 Task: Send an email with the signature Christina Ramirez with the subject Thank you for a proposal and the message Im following up on the project timeline. Can you provide an update on the progress made so far? from softage.10@softage.net to softage.7@softage.net and move the email from Sent Items to the folder Flyers
Action: Mouse moved to (110, 110)
Screenshot: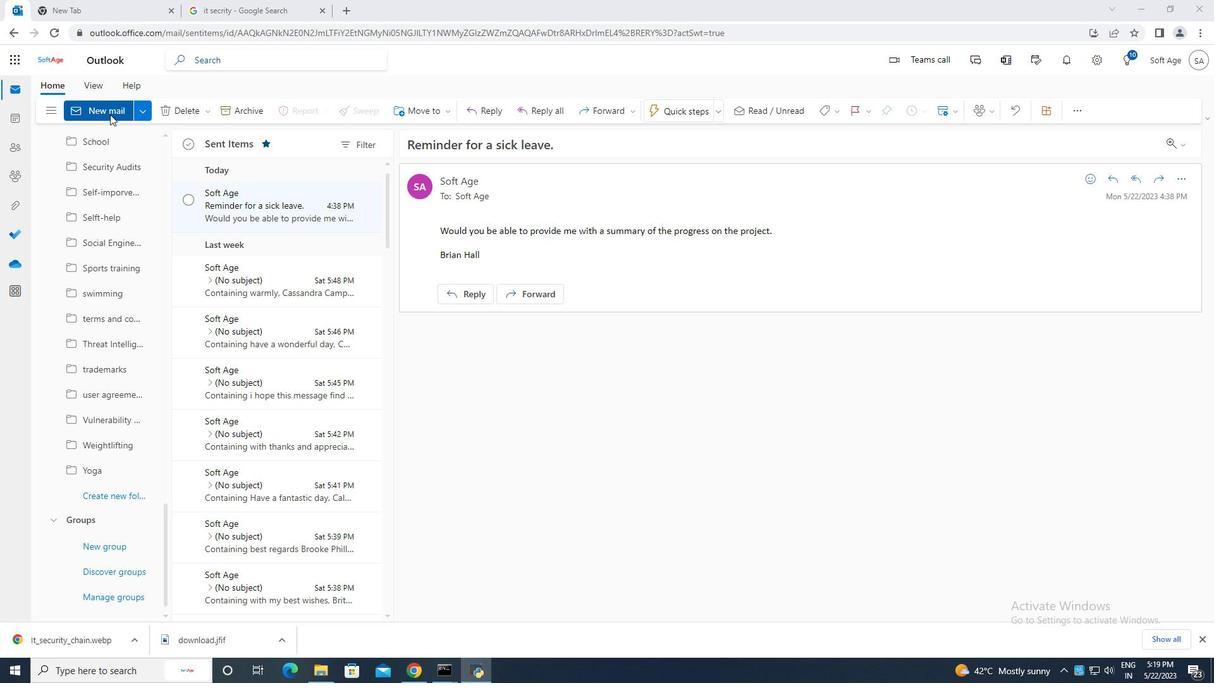 
Action: Mouse pressed left at (110, 110)
Screenshot: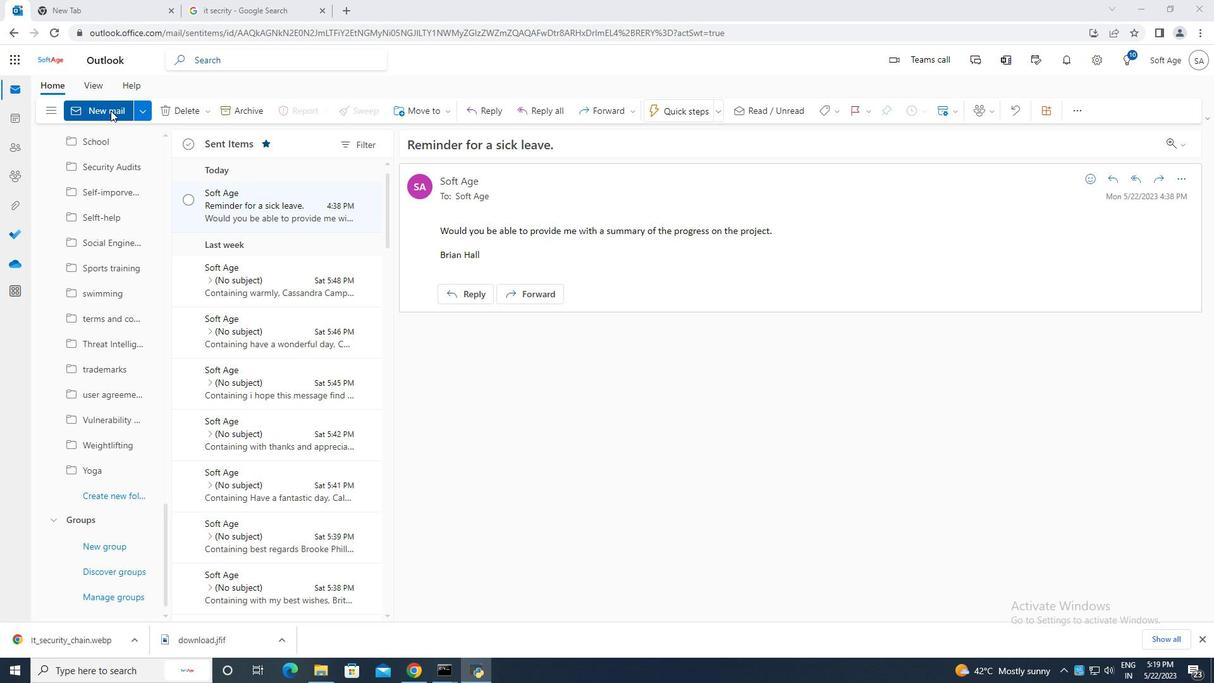 
Action: Mouse moved to (805, 113)
Screenshot: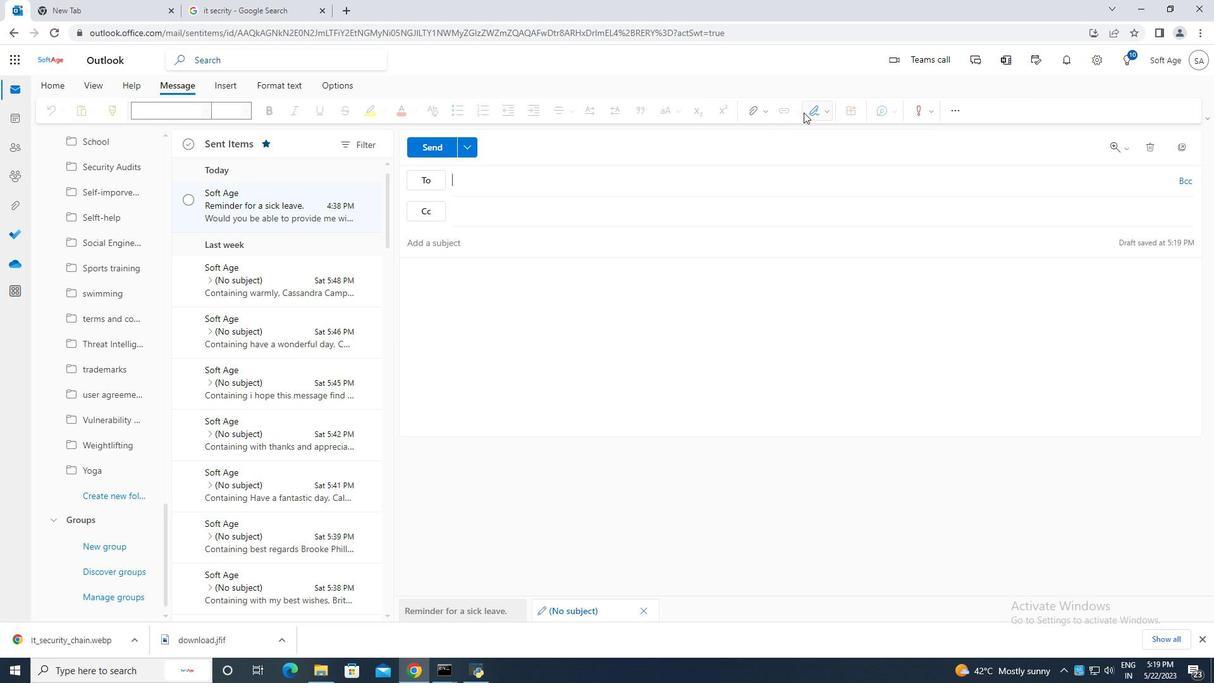 
Action: Mouse pressed left at (805, 113)
Screenshot: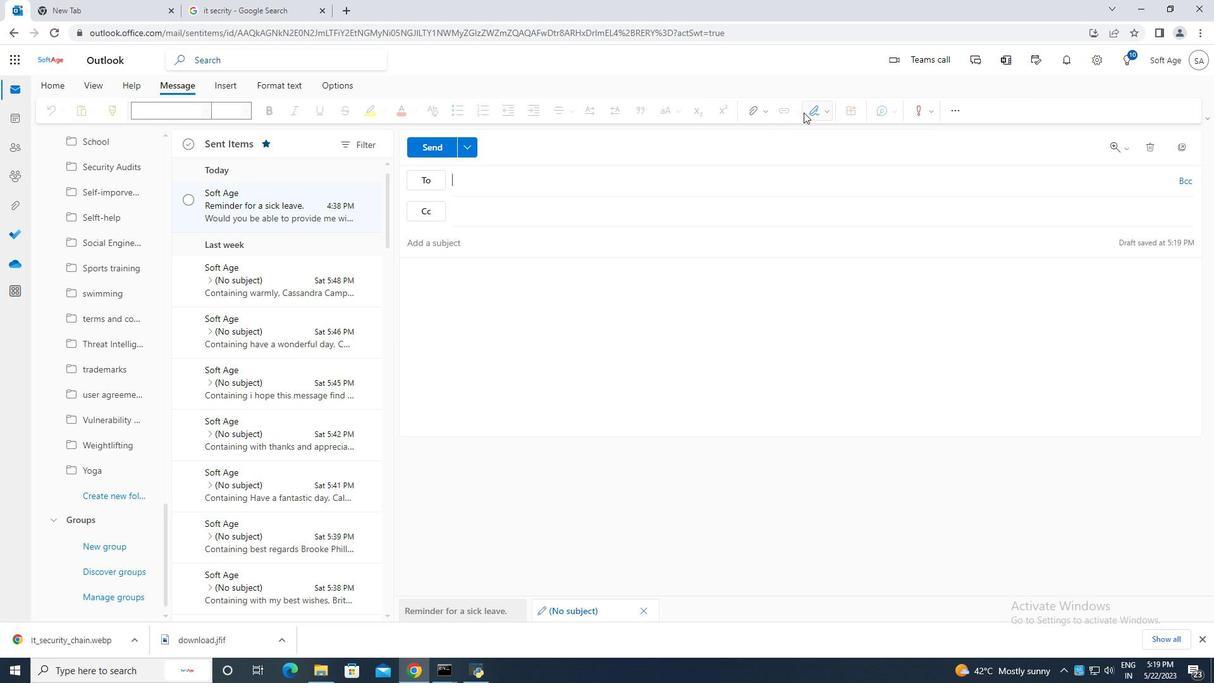 
Action: Mouse moved to (786, 158)
Screenshot: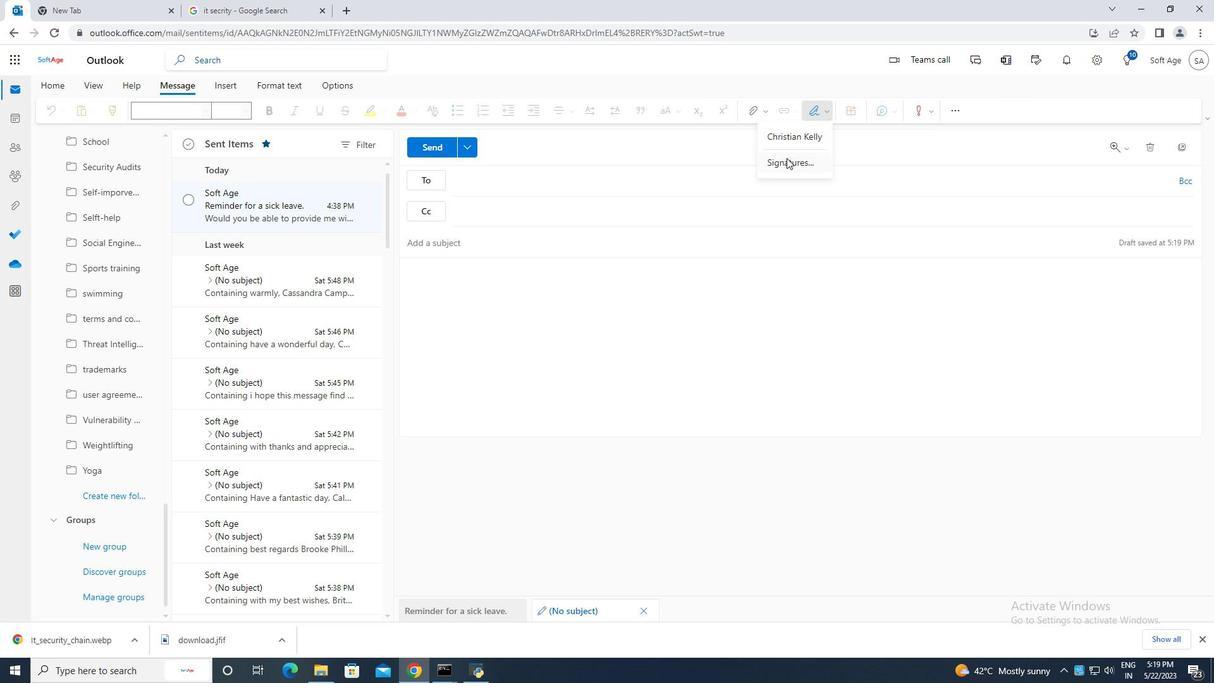 
Action: Mouse pressed left at (786, 158)
Screenshot: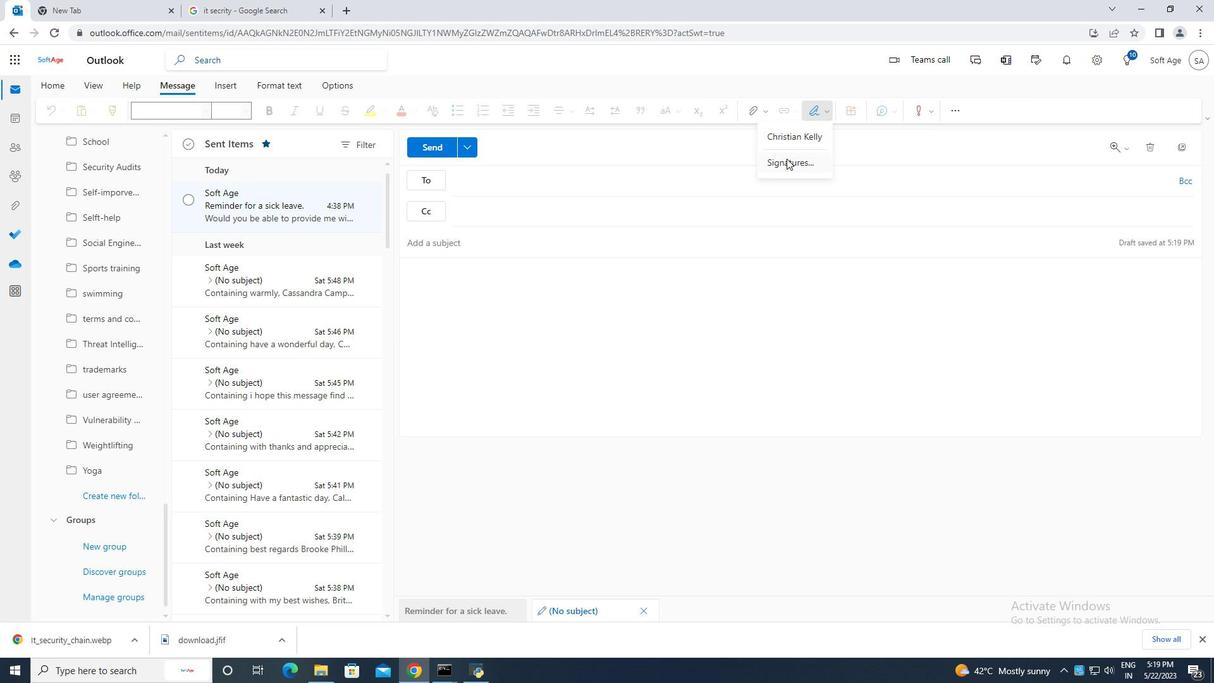 
Action: Mouse moved to (848, 213)
Screenshot: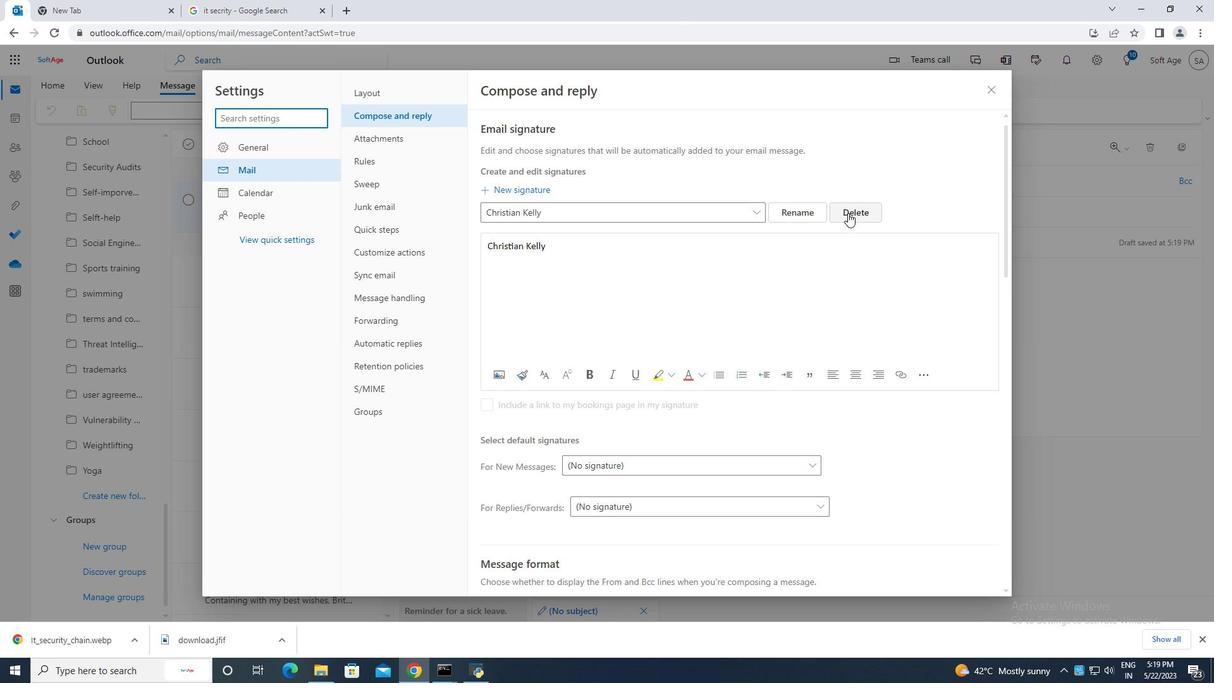
Action: Mouse pressed left at (848, 213)
Screenshot: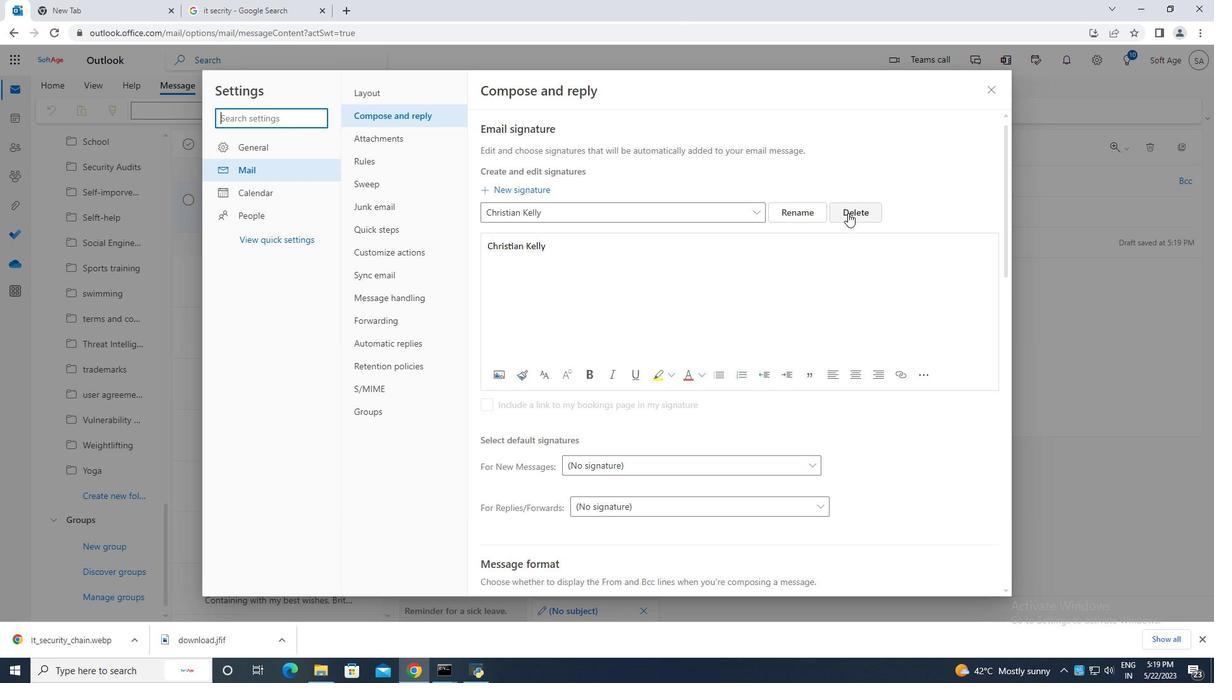 
Action: Mouse moved to (533, 216)
Screenshot: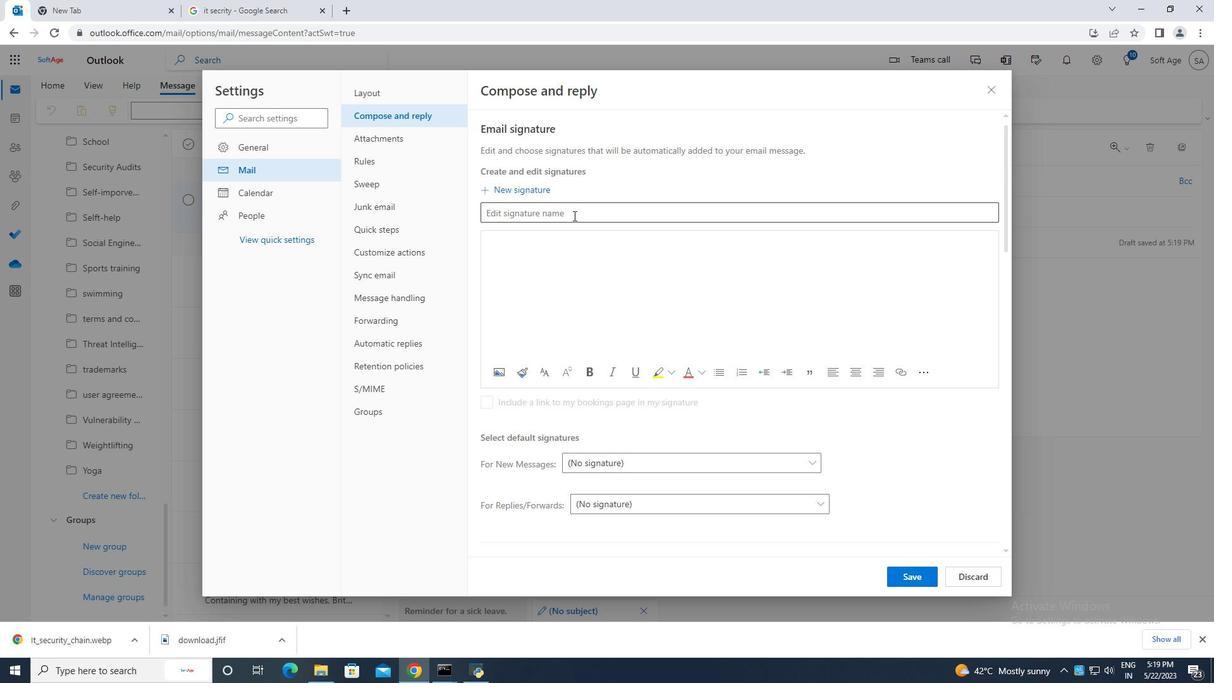 
Action: Mouse pressed left at (533, 216)
Screenshot: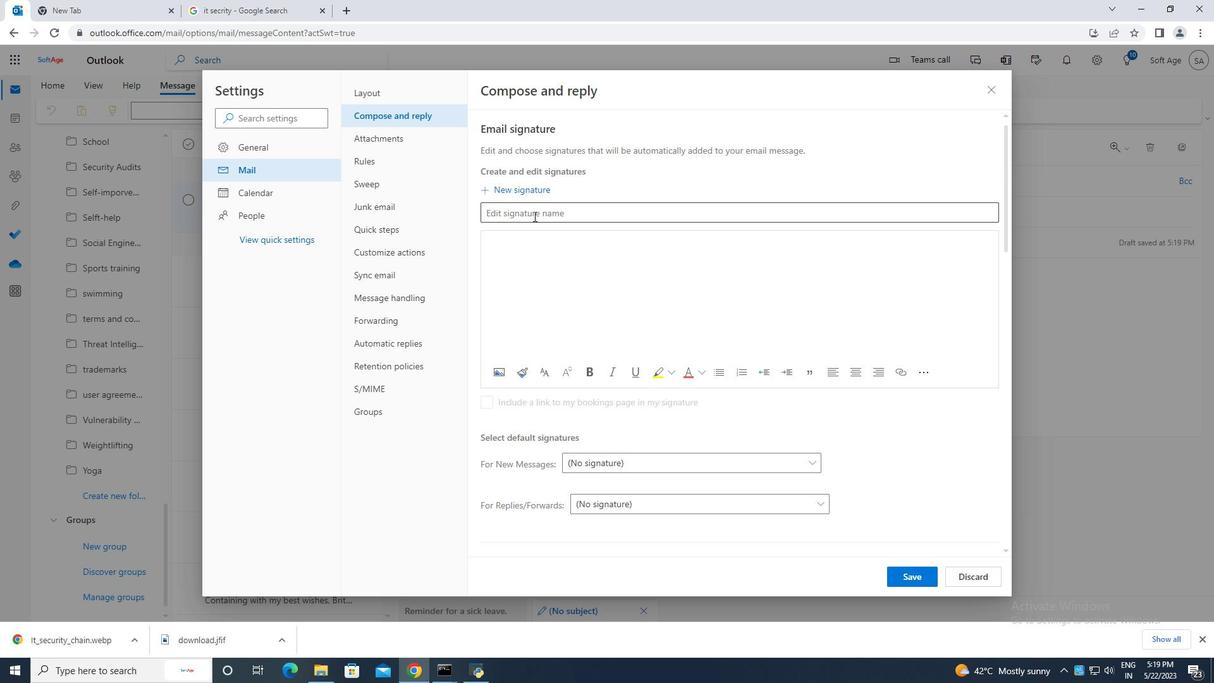 
Action: Mouse moved to (532, 216)
Screenshot: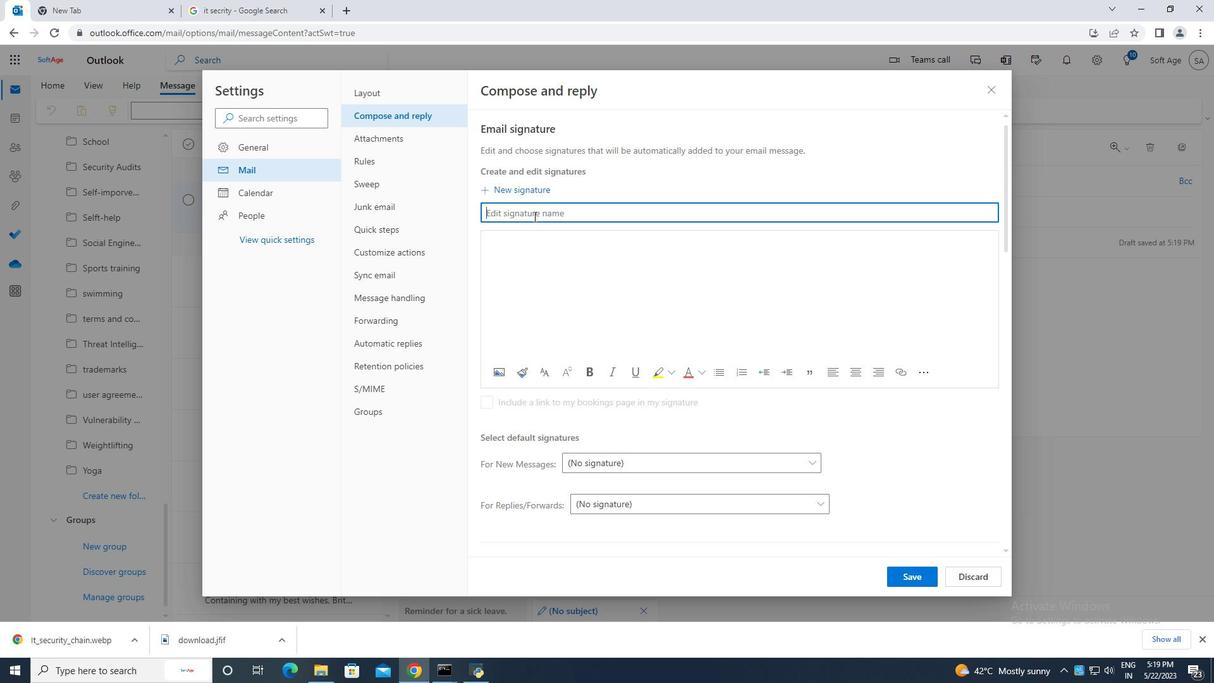 
Action: Key pressed <Key.caps_lock>C<Key.caps_lock>hristina<Key.space><Key.caps_lock>R<Key.caps_lock>amirez
Screenshot: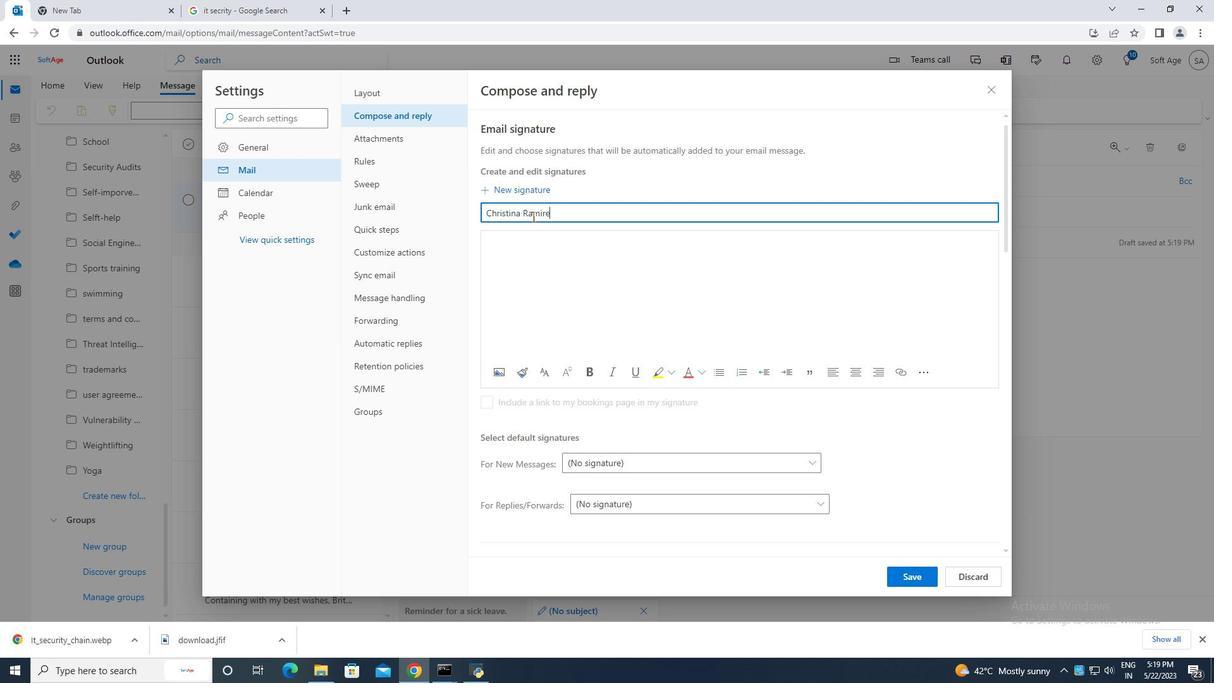 
Action: Mouse moved to (518, 249)
Screenshot: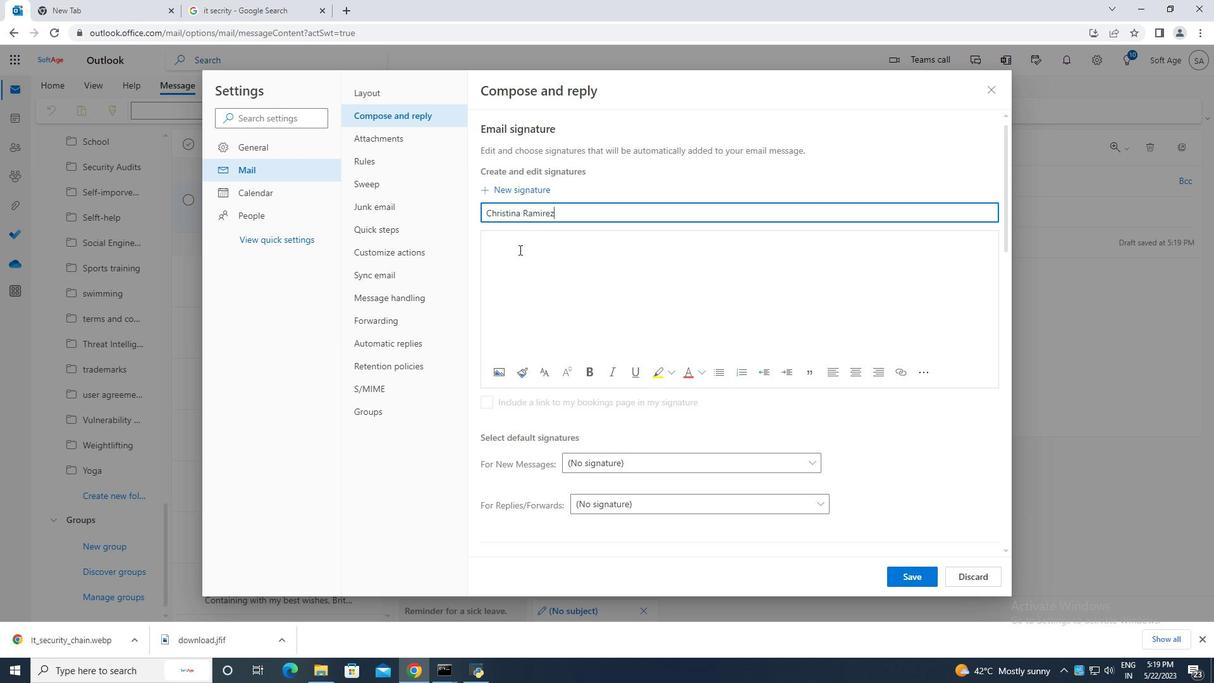 
Action: Mouse pressed left at (518, 249)
Screenshot: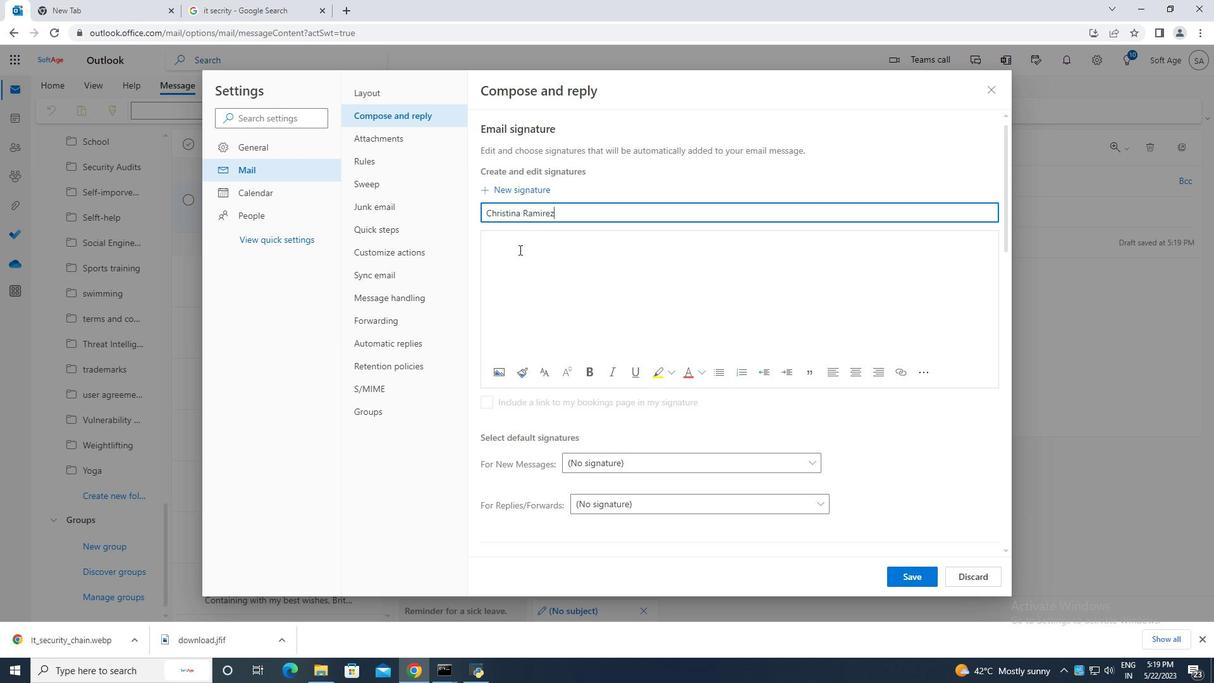 
Action: Key pressed <Key.caps_lock>C<Key.caps_lock>hirstina<Key.space><Key.backspace><Key.backspace><Key.backspace><Key.backspace><Key.backspace><Key.backspace><Key.backspace>stina<Key.space><Key.backspace><Key.backspace><Key.backspace><Key.backspace><Key.backspace><Key.backspace><Key.backspace>ristina<Key.space><Key.caps_lock>R<Key.caps_lock>amirez
Screenshot: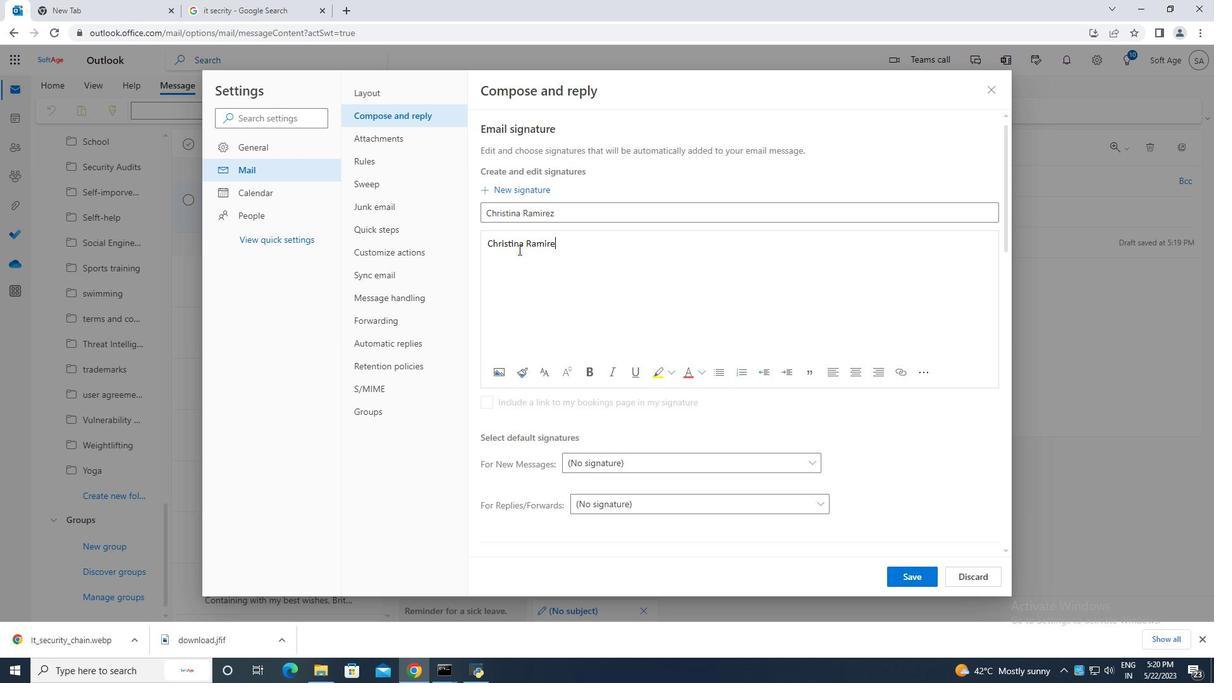
Action: Mouse moved to (912, 577)
Screenshot: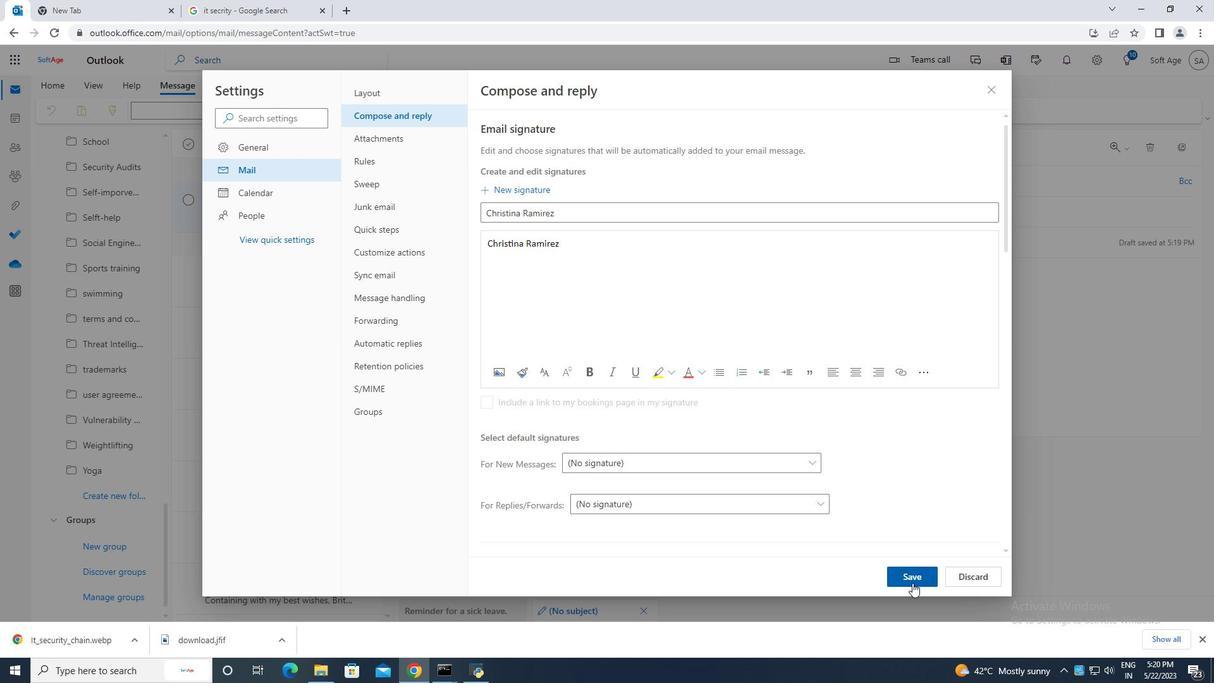 
Action: Mouse pressed left at (912, 577)
Screenshot: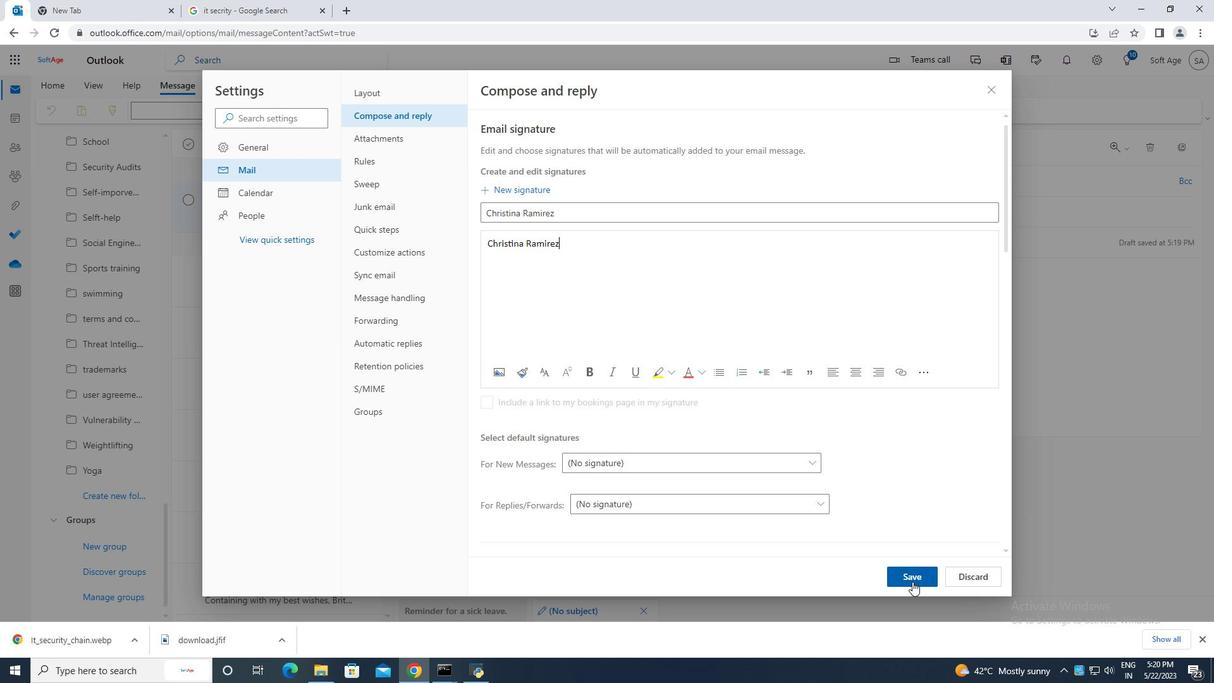
Action: Mouse moved to (995, 89)
Screenshot: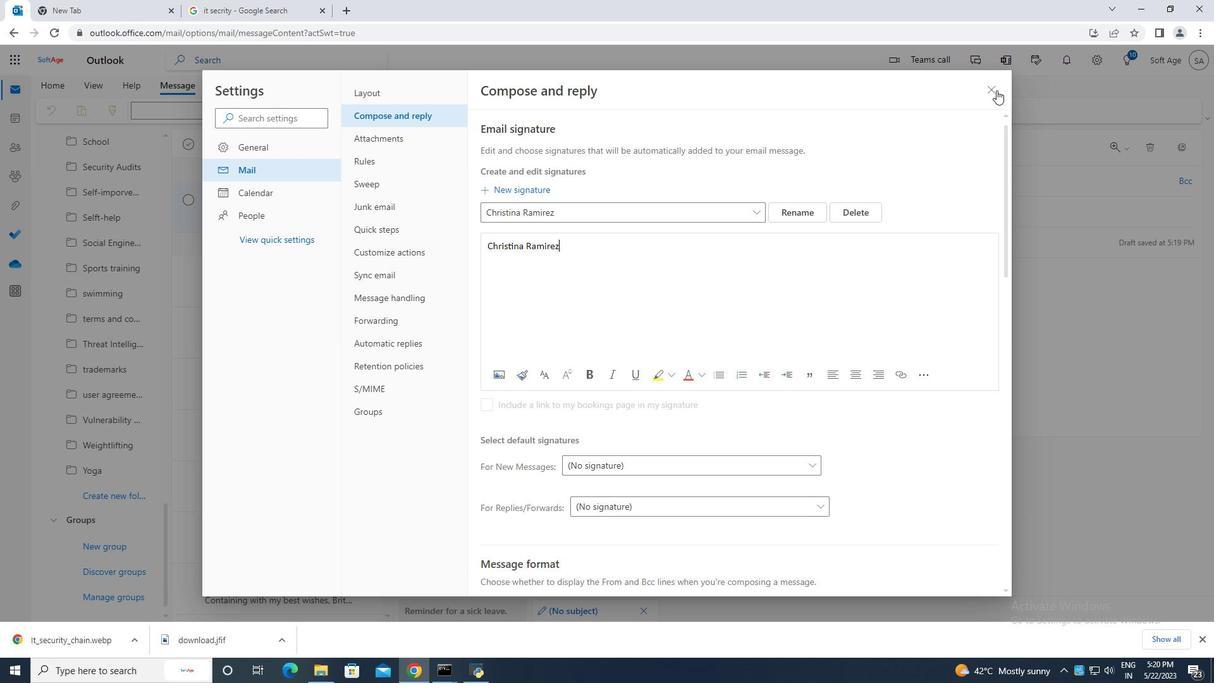 
Action: Mouse pressed left at (995, 89)
Screenshot: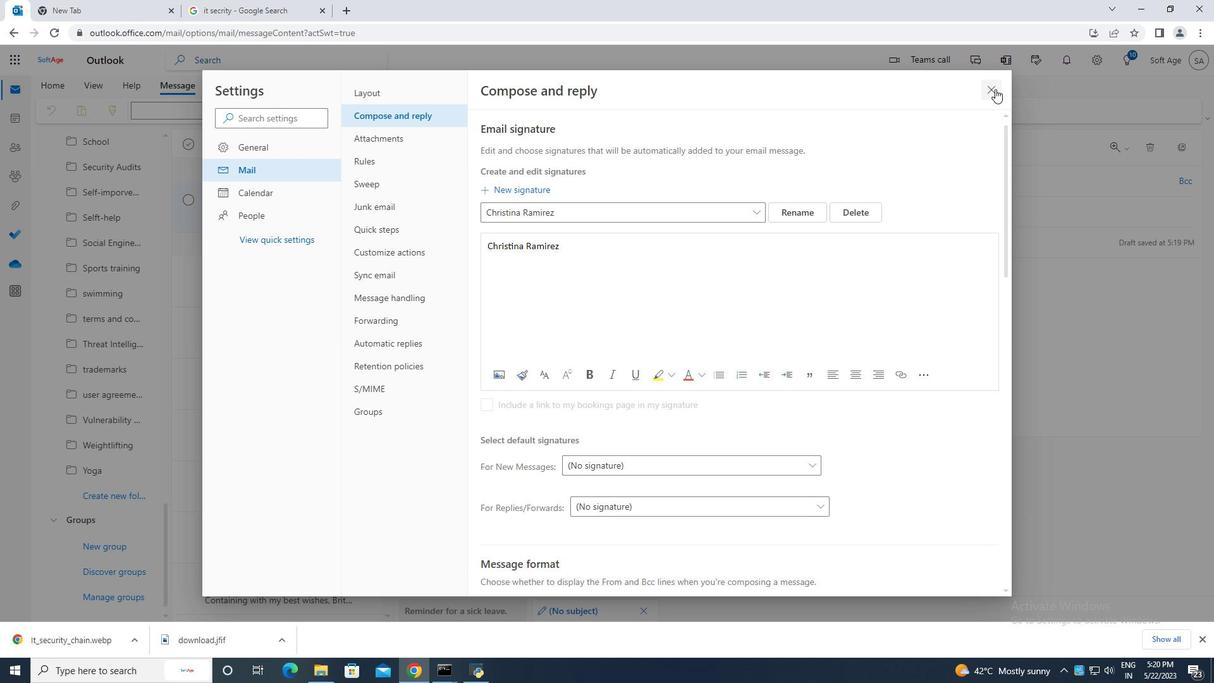 
Action: Mouse moved to (817, 112)
Screenshot: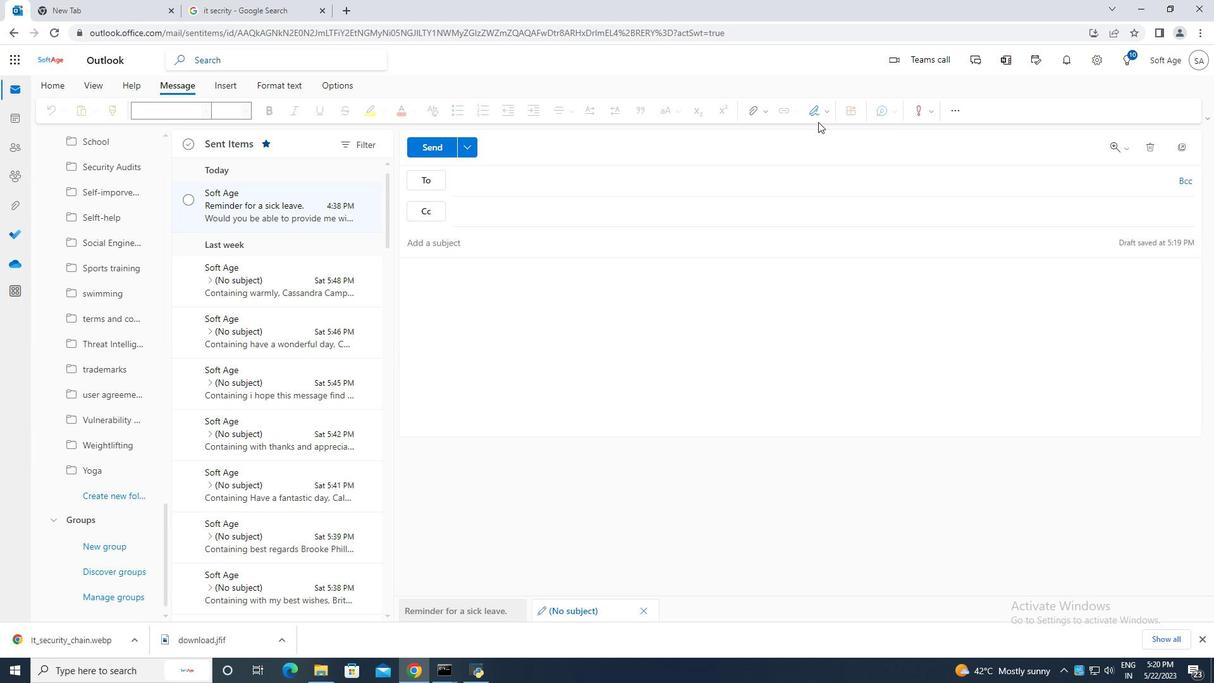 
Action: Mouse pressed left at (817, 112)
Screenshot: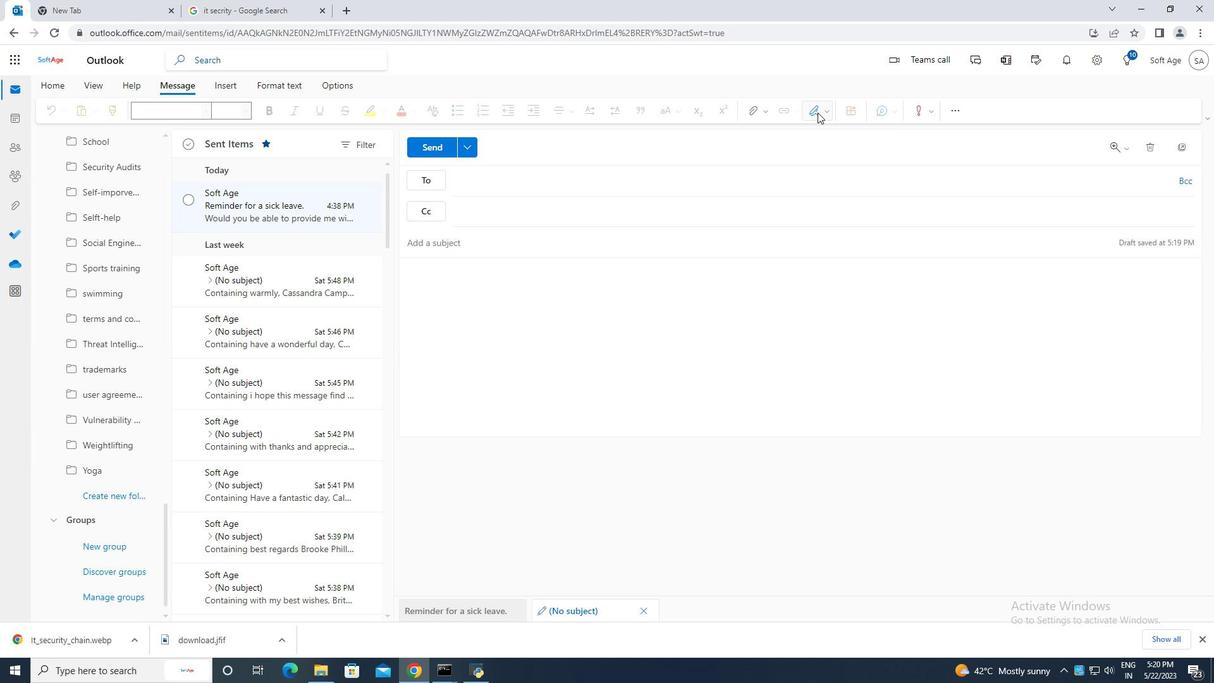 
Action: Mouse moved to (779, 134)
Screenshot: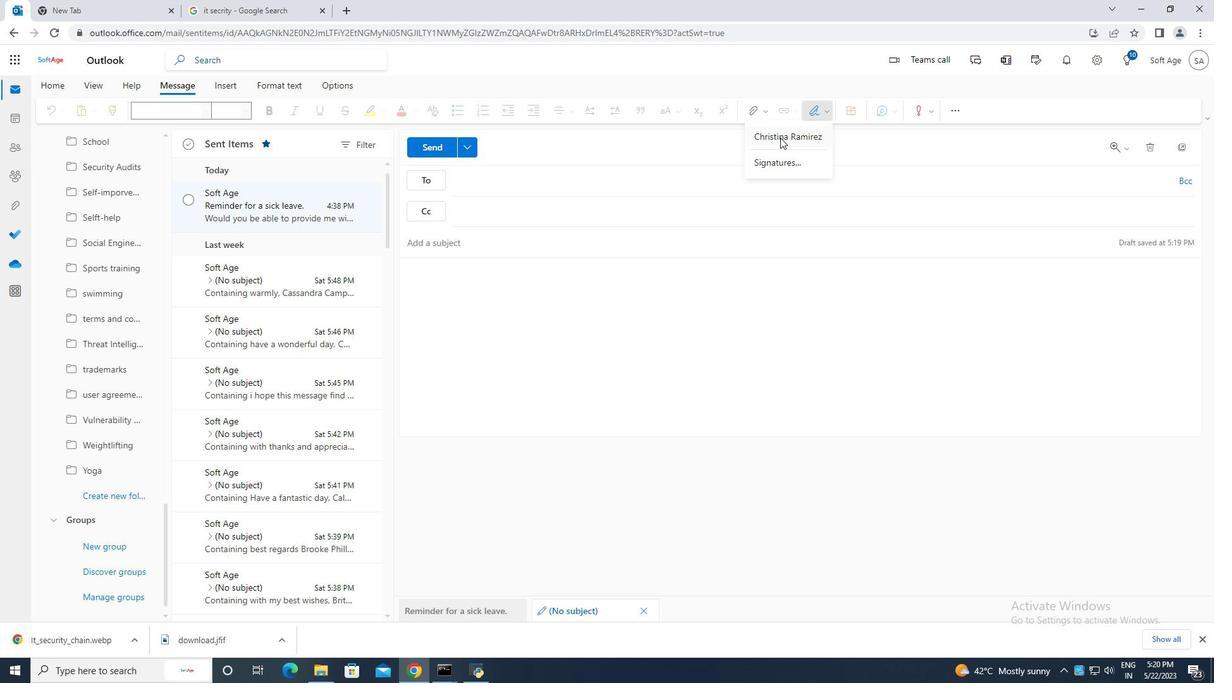 
Action: Mouse pressed left at (779, 134)
Screenshot: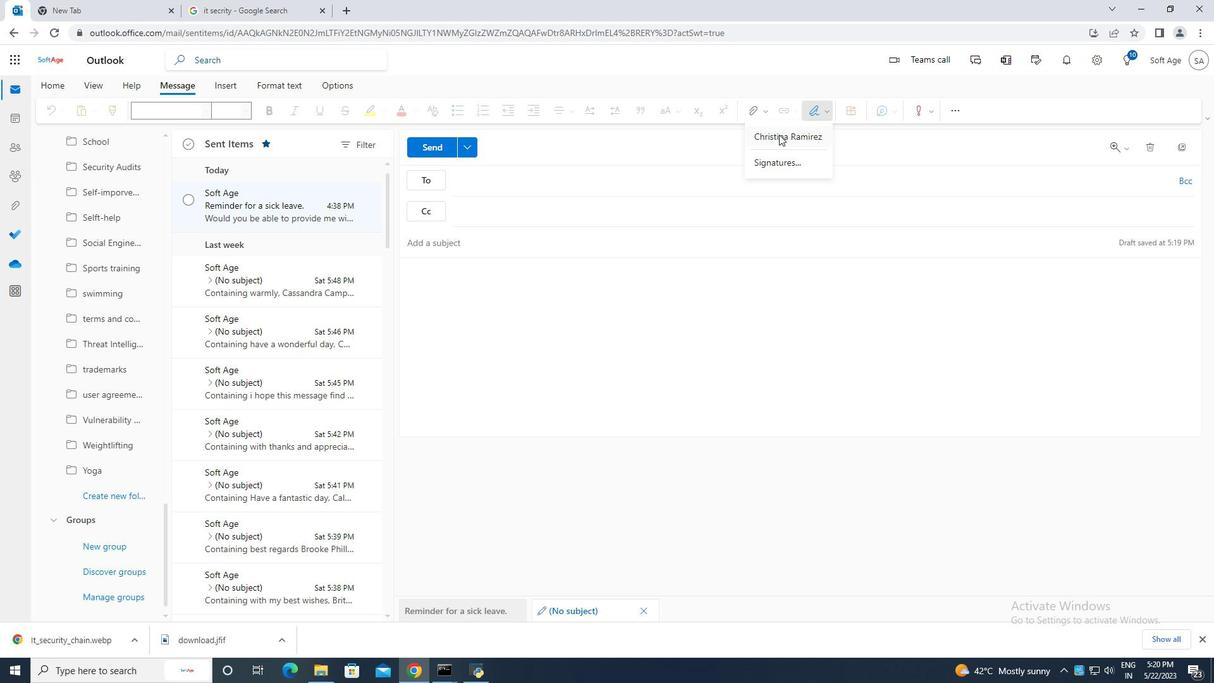 
Action: Mouse moved to (433, 241)
Screenshot: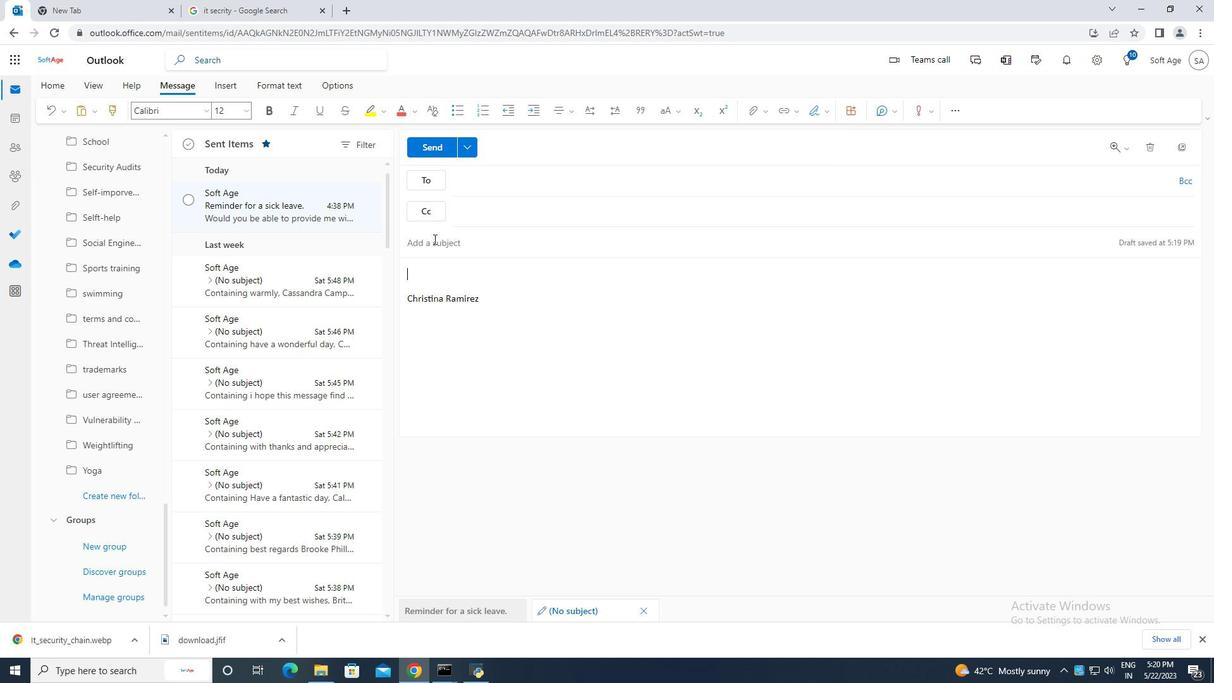 
Action: Mouse pressed left at (433, 241)
Screenshot: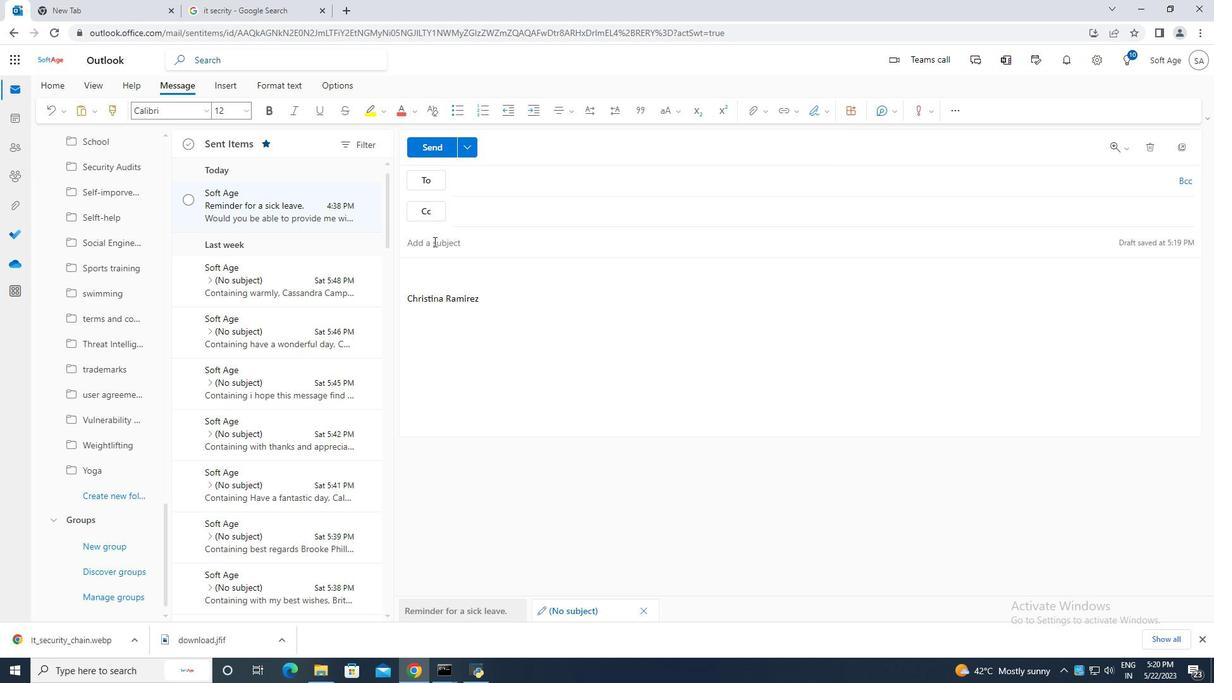 
Action: Mouse moved to (435, 241)
Screenshot: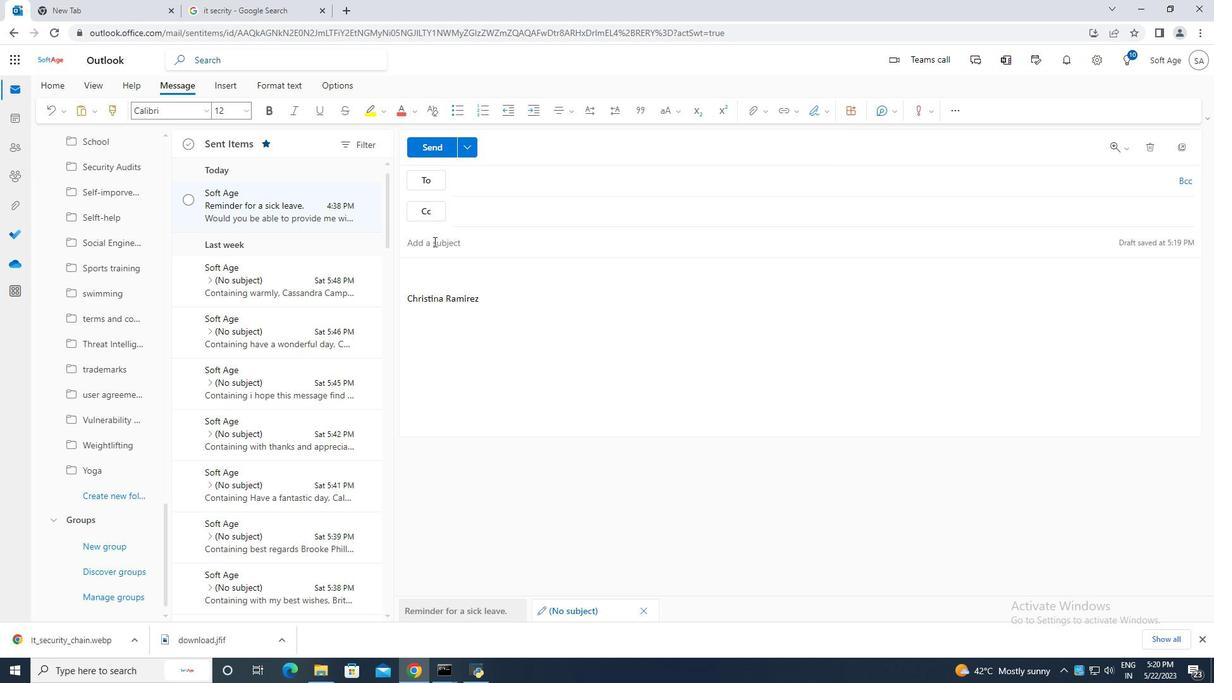 
Action: Key pressed <Key.caps_lock>T<Key.caps_lock>hank<Key.space>you<Key.space>for<Key.space>a<Key.space>proposal<Key.space><Key.backspace>.
Screenshot: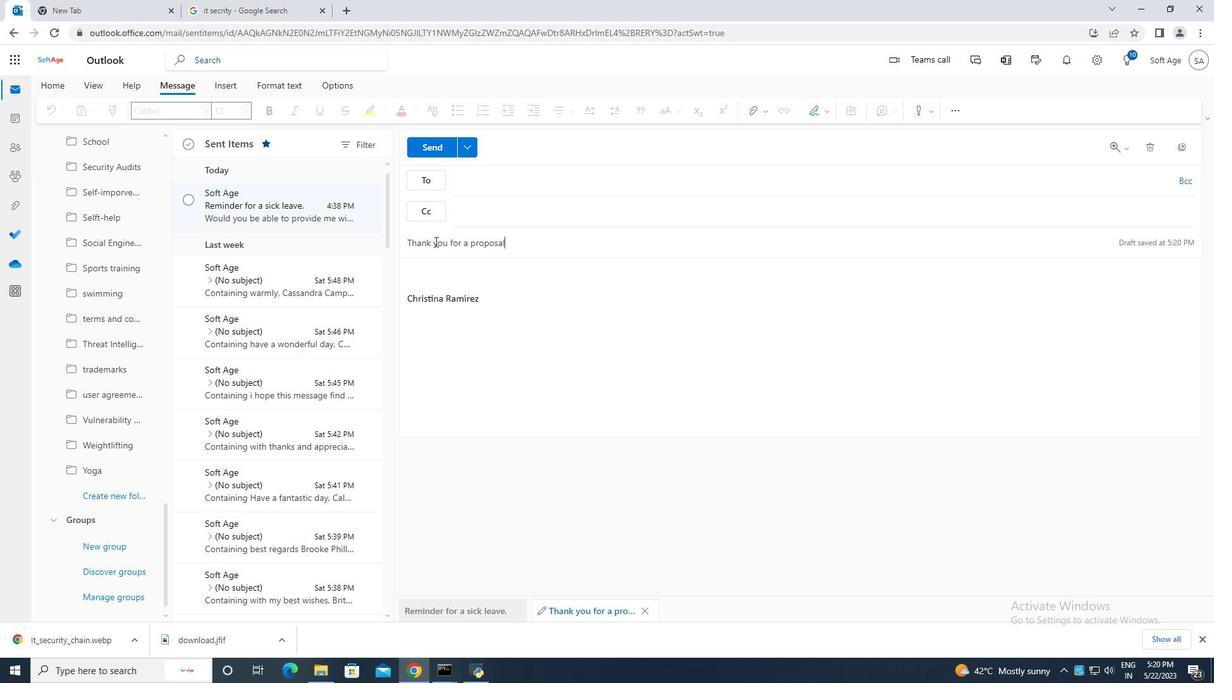 
Action: Mouse moved to (451, 278)
Screenshot: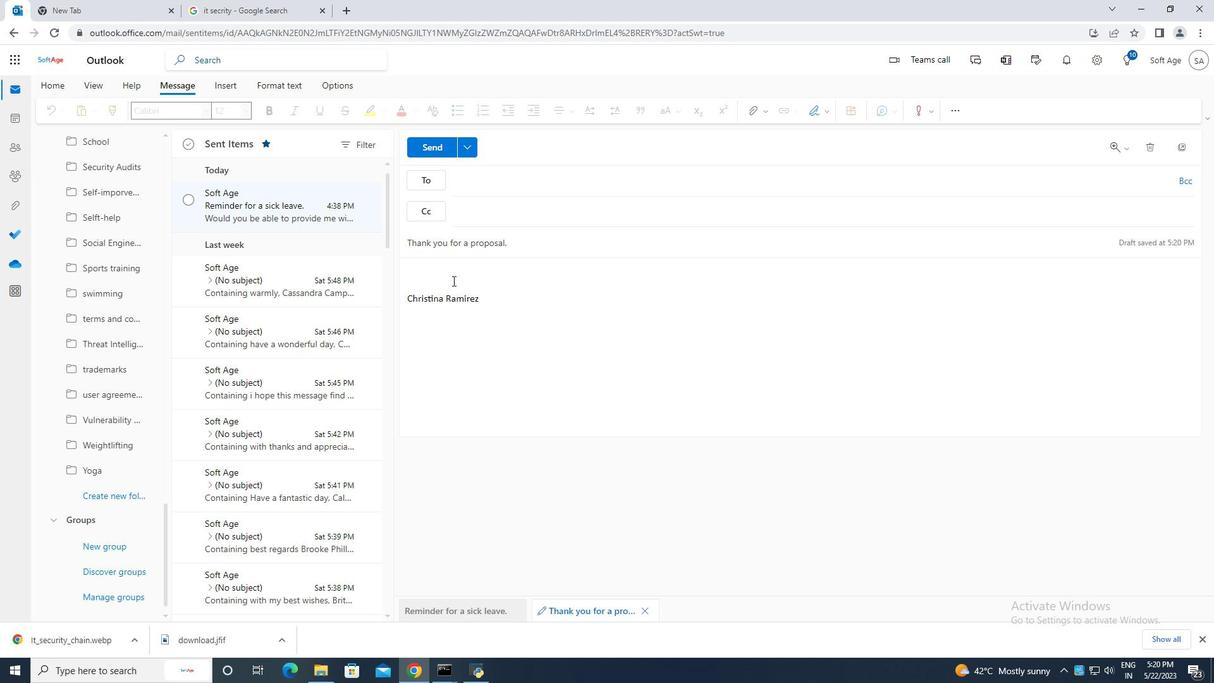 
Action: Mouse pressed left at (451, 278)
Screenshot: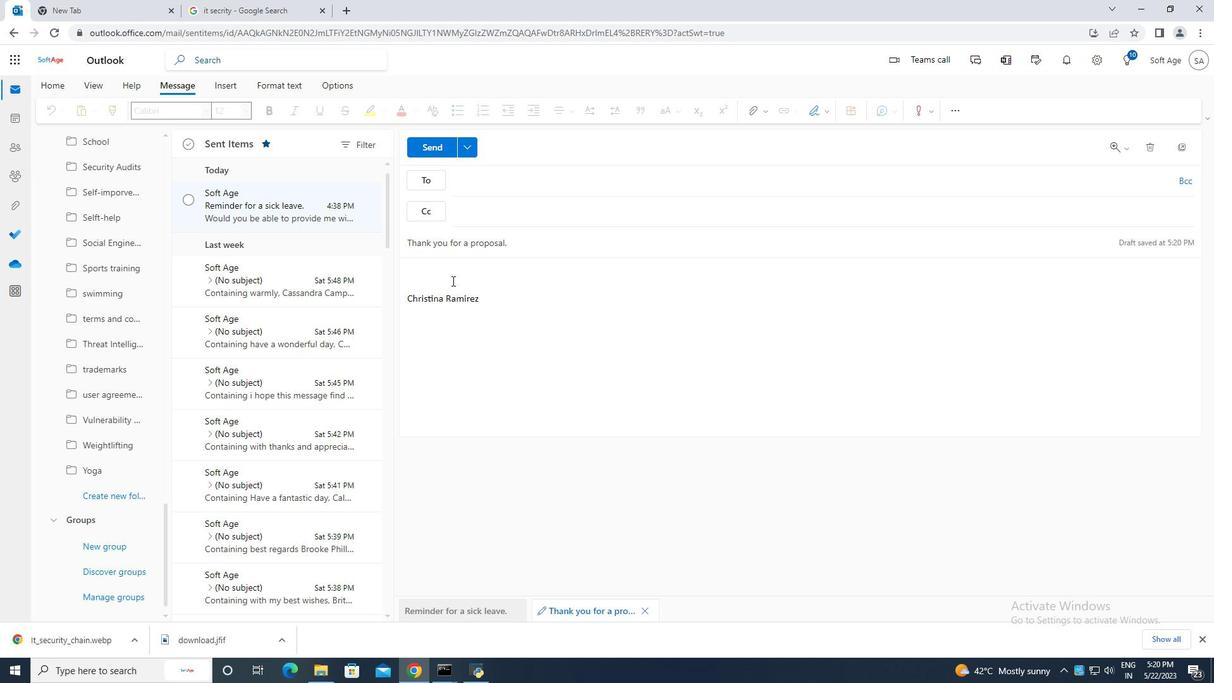 
Action: Key pressed <Key.caps_lock>I<Key.caps_lock><Key.space>am<Key.space>following<Key.space>up<Key.space>on<Key.space>the<Key.space>project<Key.space>timeline.<Key.caps_lock>C<Key.caps_lock>an<Key.space>you<Key.space>
Screenshot: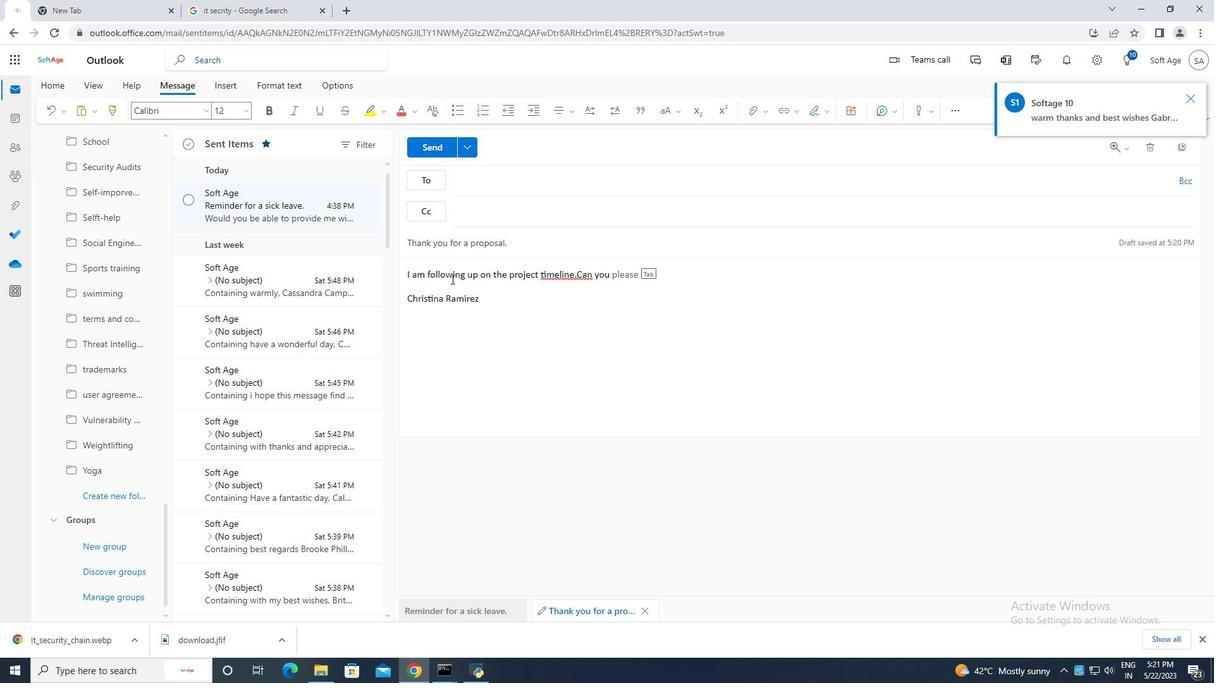 
Action: Mouse moved to (579, 275)
Screenshot: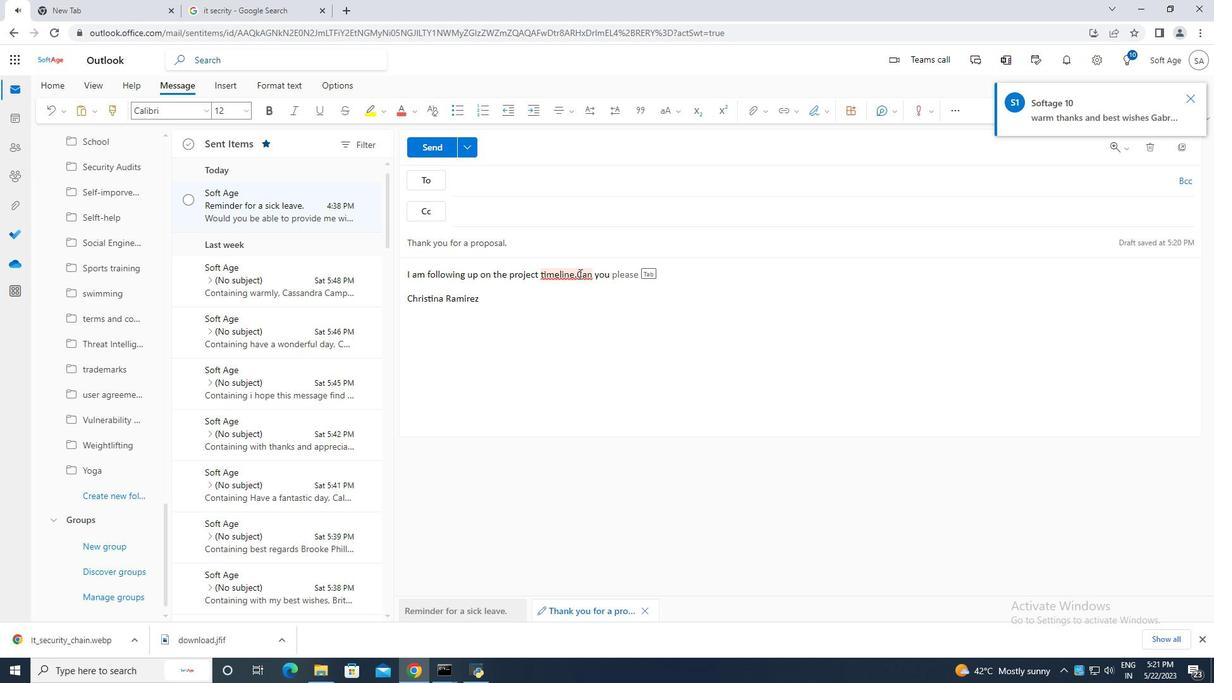 
Action: Mouse pressed left at (579, 275)
Screenshot: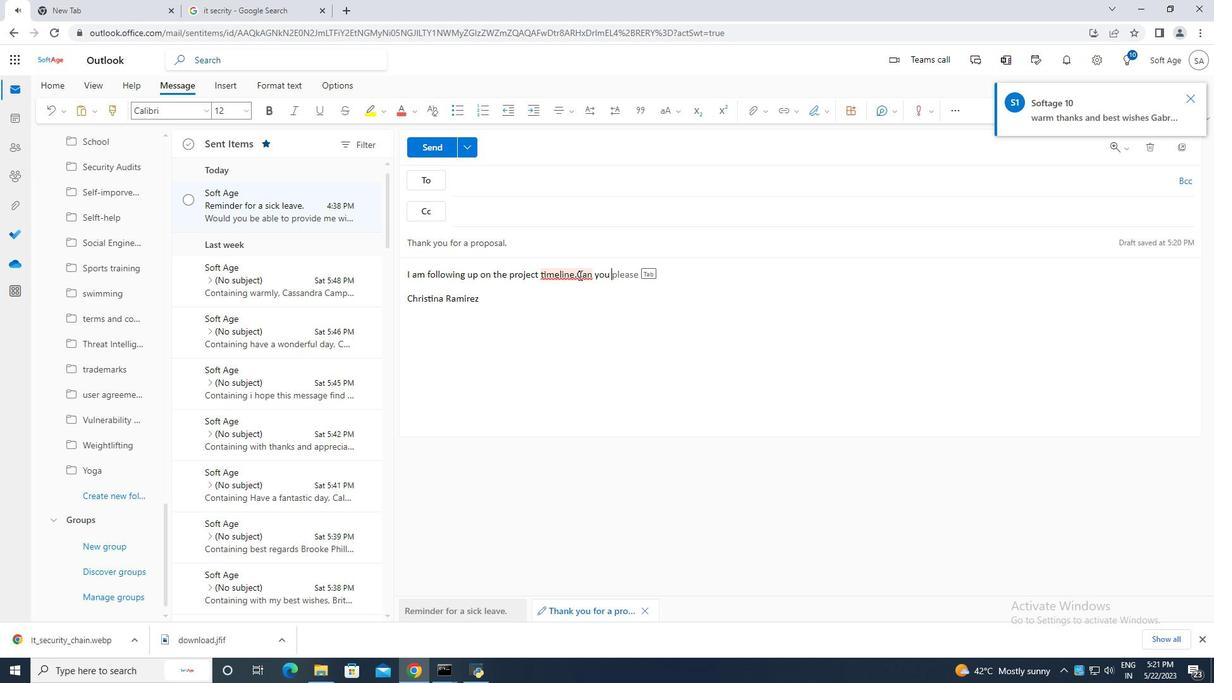 
Action: Mouse moved to (579, 275)
Screenshot: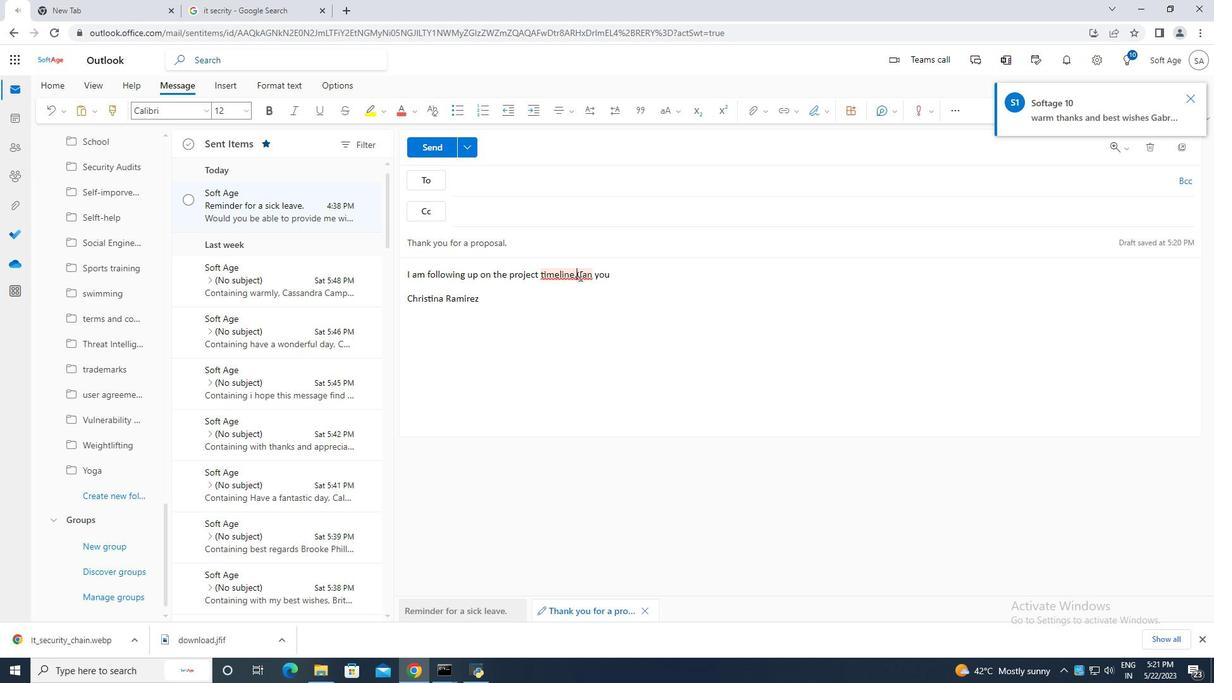
Action: Key pressed <Key.space>
Screenshot: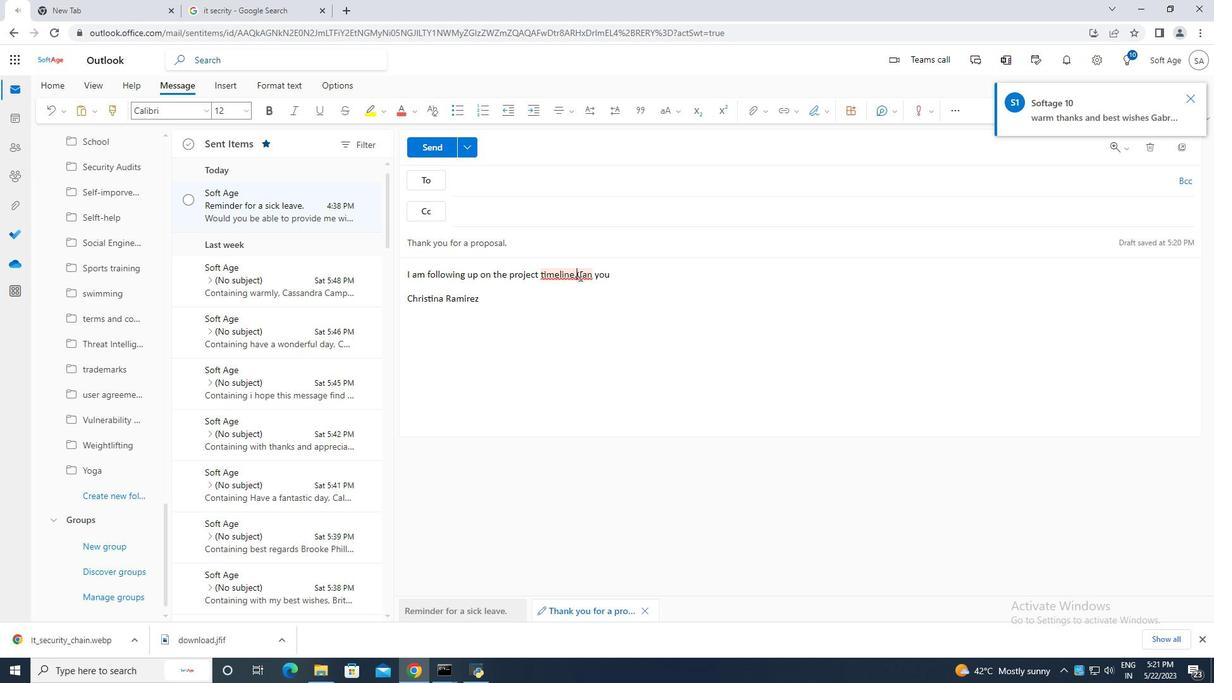 
Action: Mouse moved to (629, 274)
Screenshot: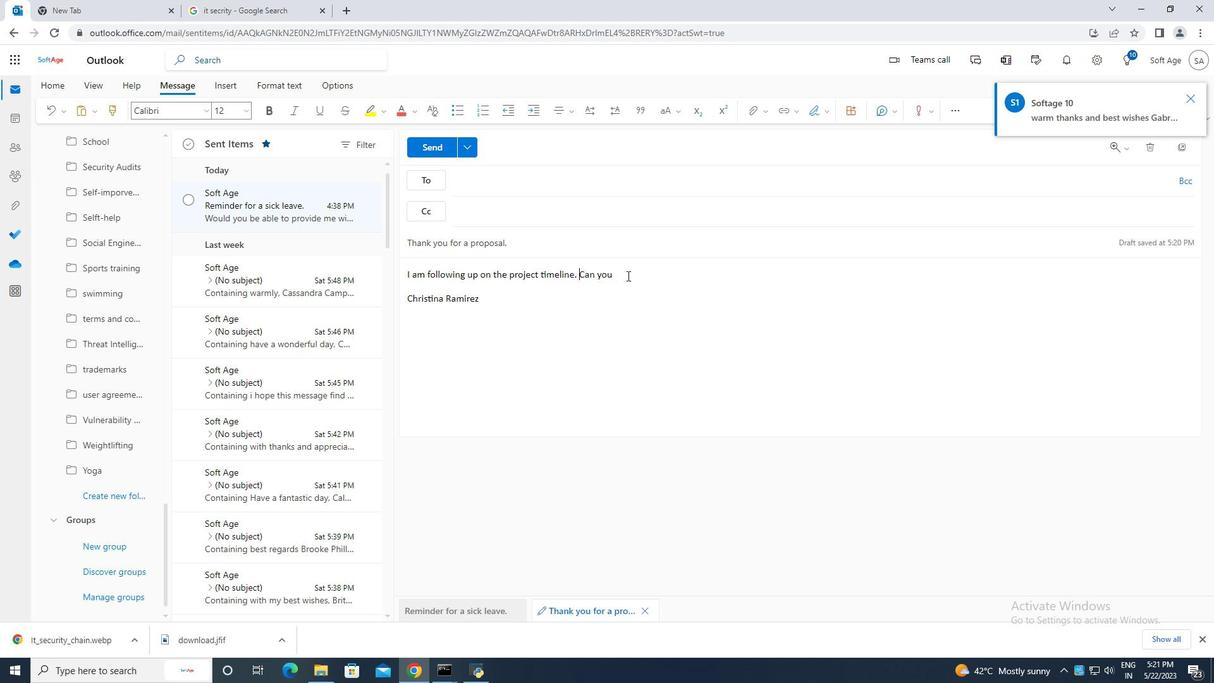 
Action: Mouse pressed left at (629, 274)
Screenshot: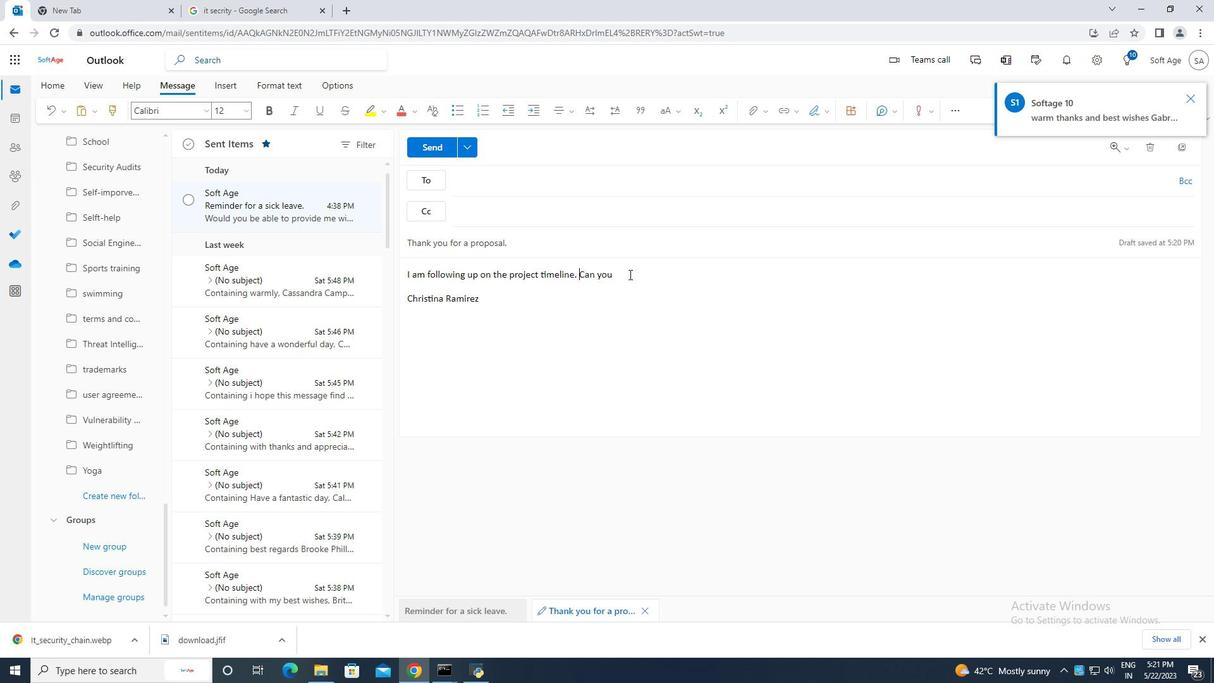 
Action: Mouse moved to (630, 274)
Screenshot: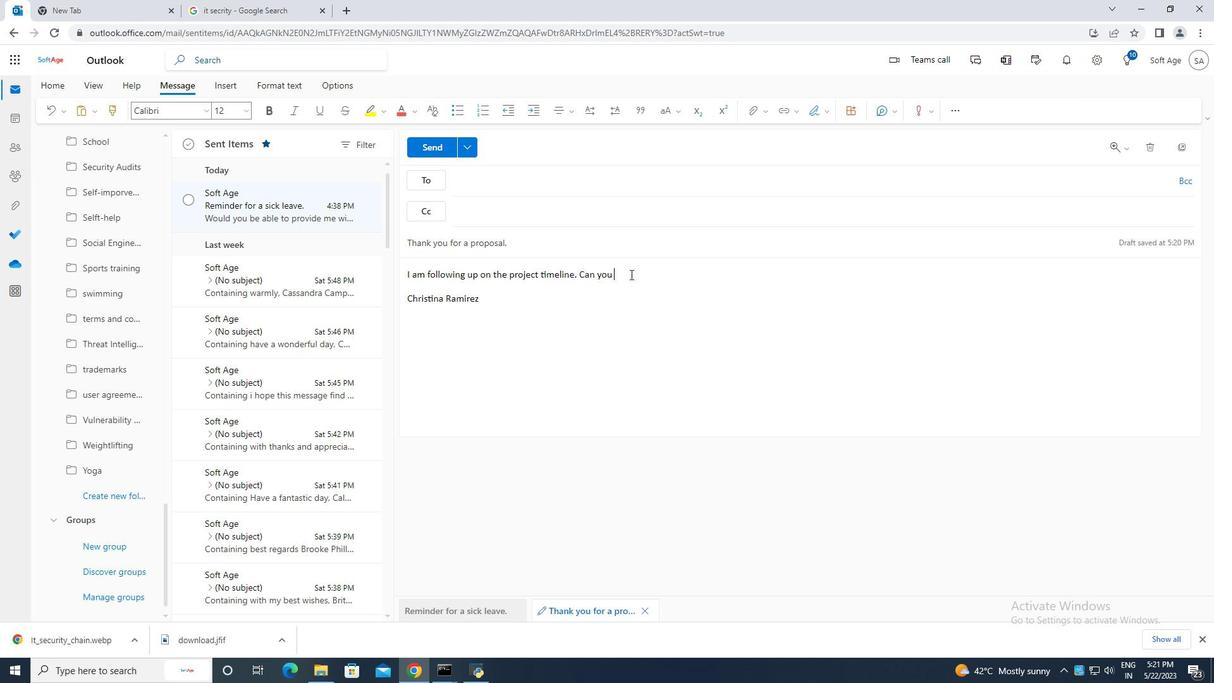 
Action: Key pressed provide<Key.space>an<Key.space>update<Key.space>on<Key.space>the<Key.space>progress<Key.space>made<Key.space>so<Key.space>far.
Screenshot: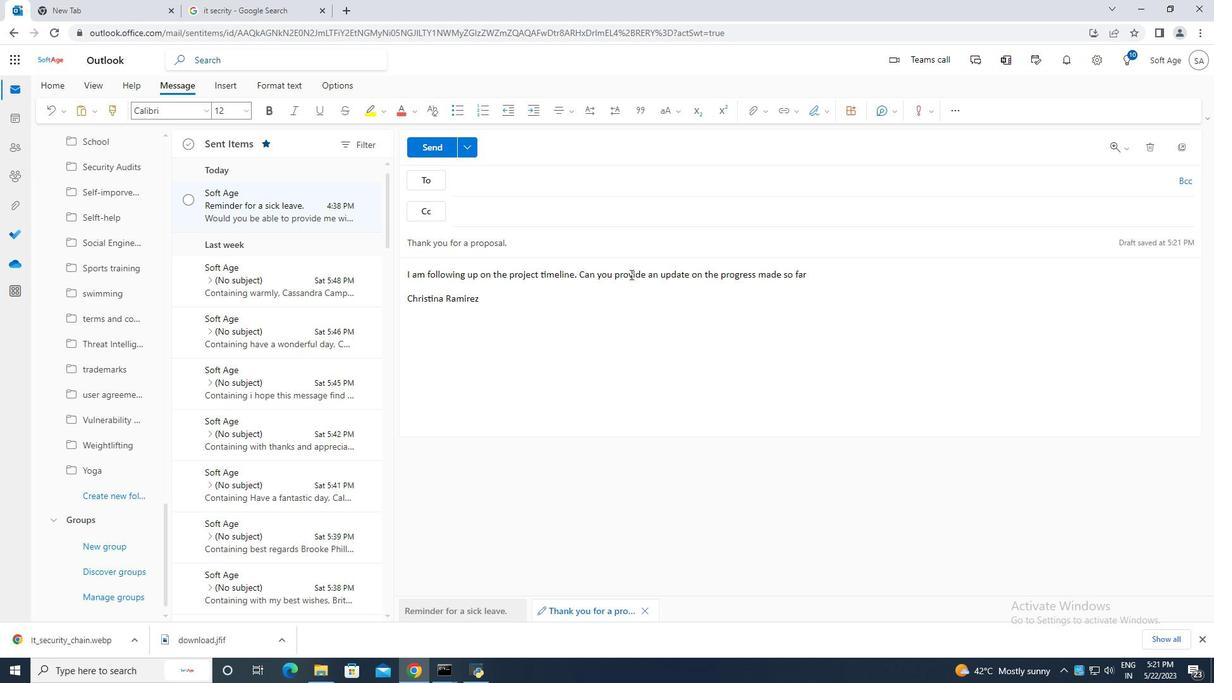 
Action: Mouse moved to (593, 179)
Screenshot: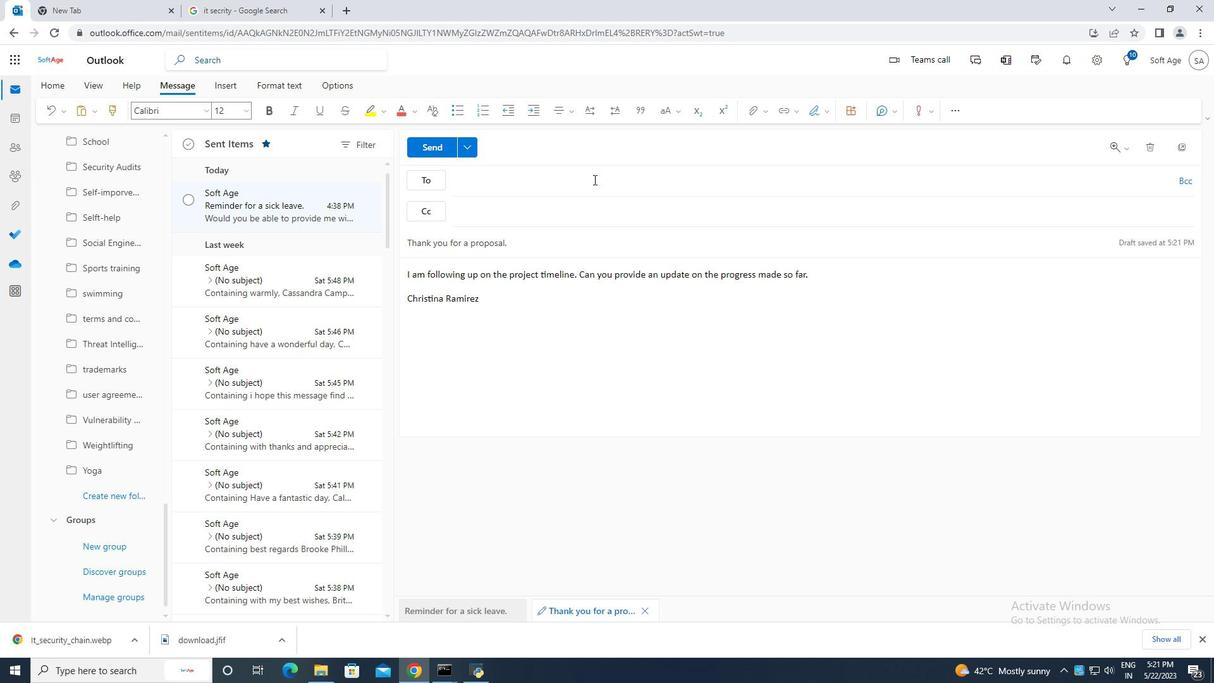 
Action: Mouse pressed left at (593, 179)
Screenshot: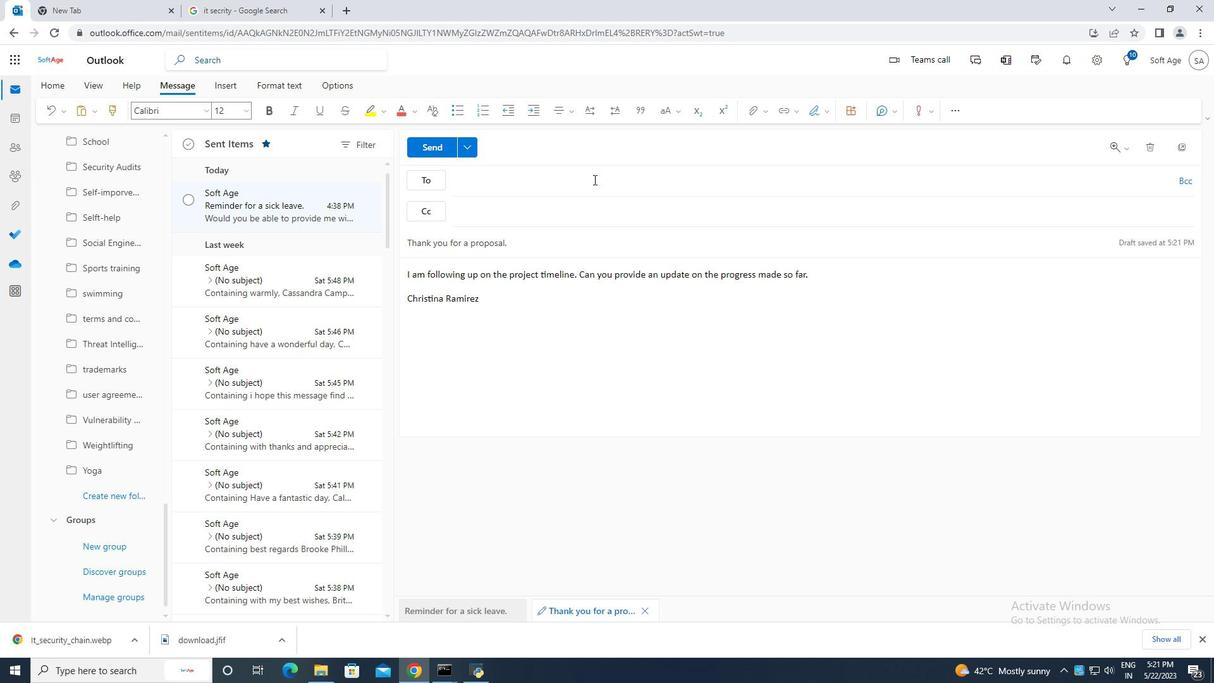 
Action: Mouse moved to (598, 181)
Screenshot: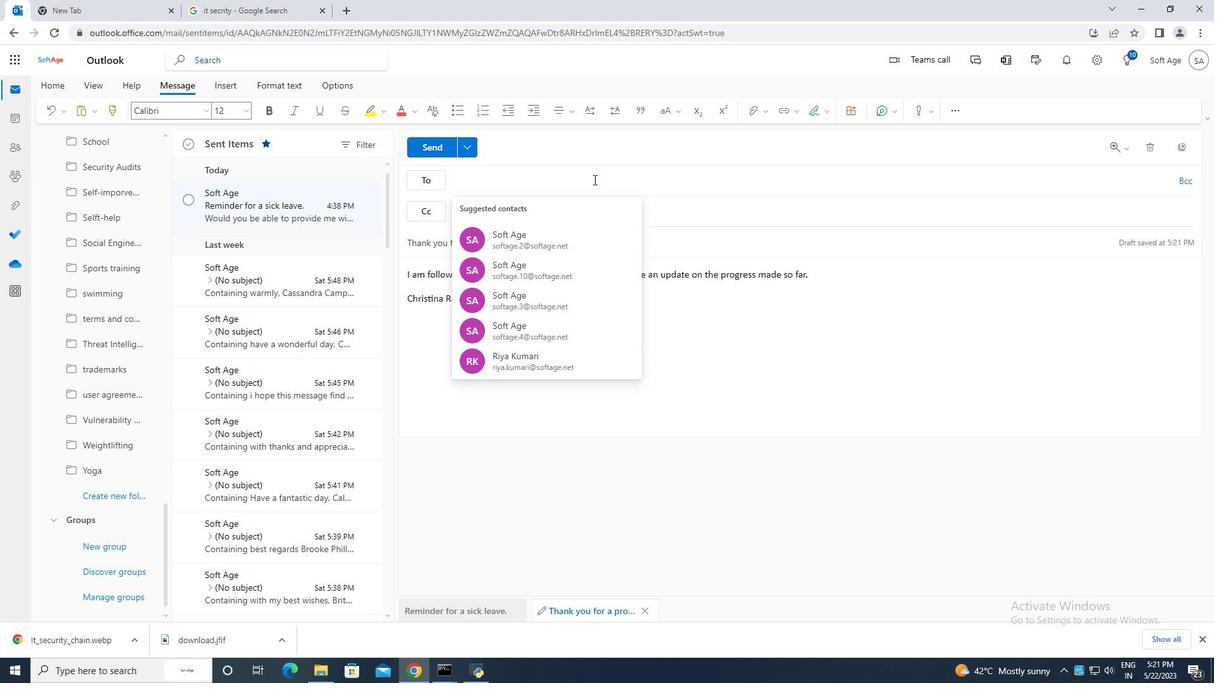 
Action: Key pressed softage.7<Key.shift>@
Screenshot: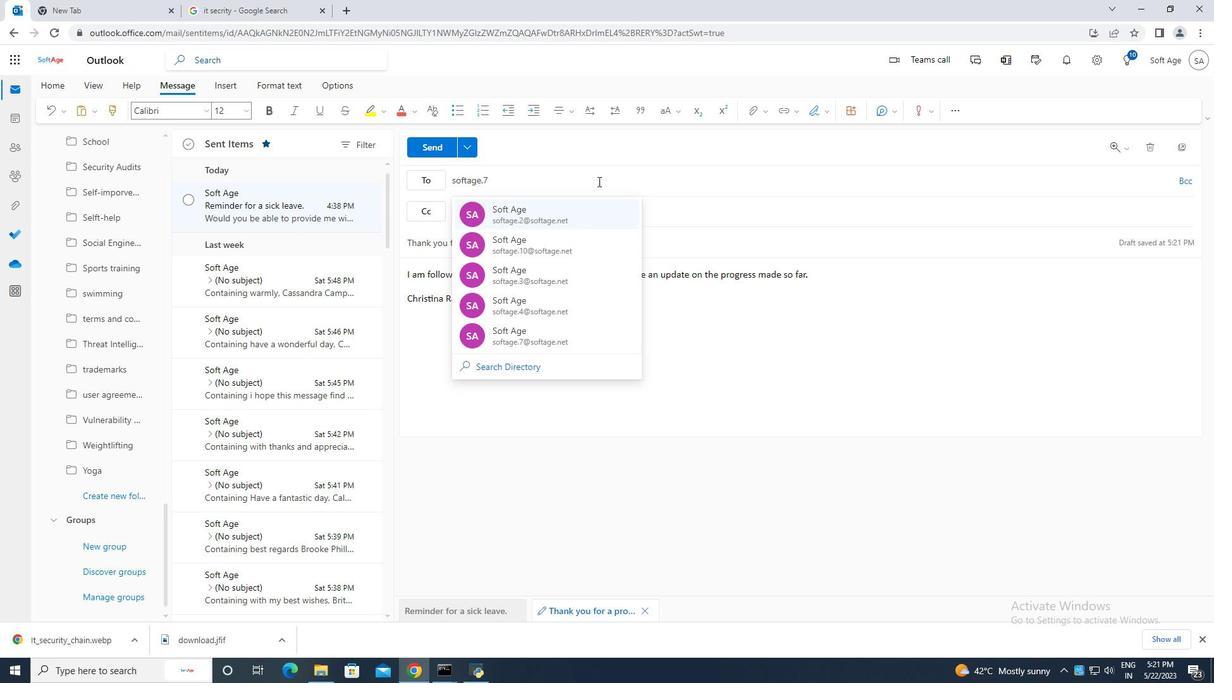 
Action: Mouse moved to (603, 213)
Screenshot: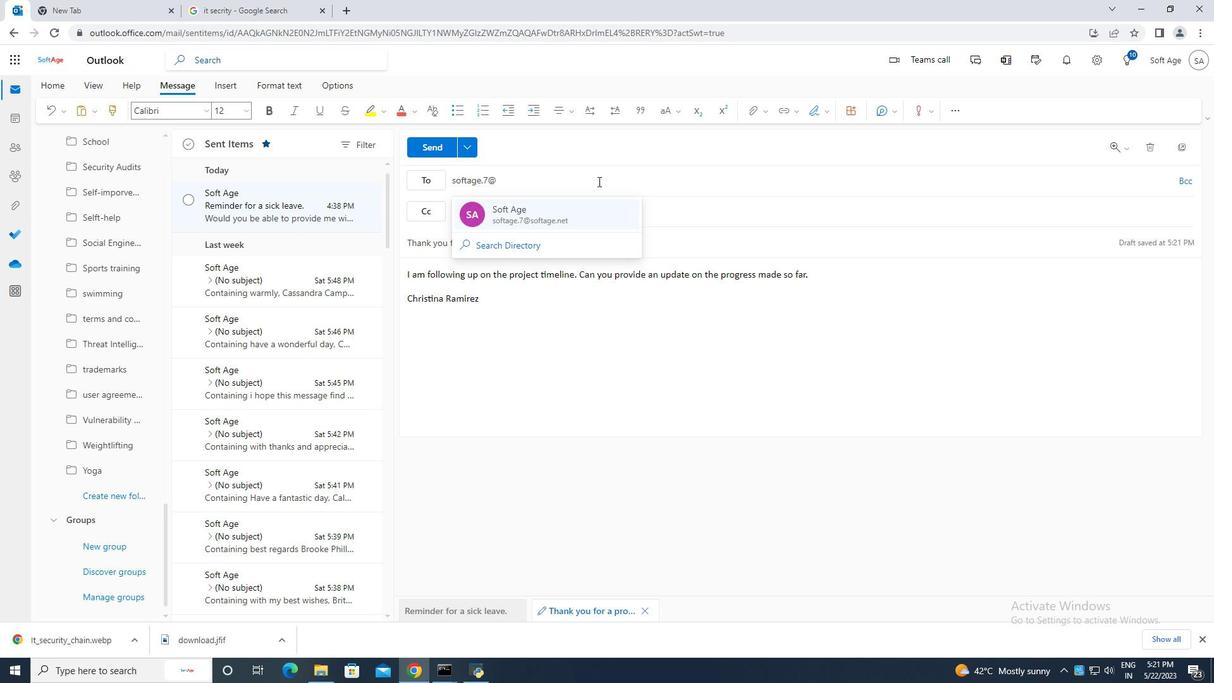 
Action: Mouse pressed left at (603, 213)
Screenshot: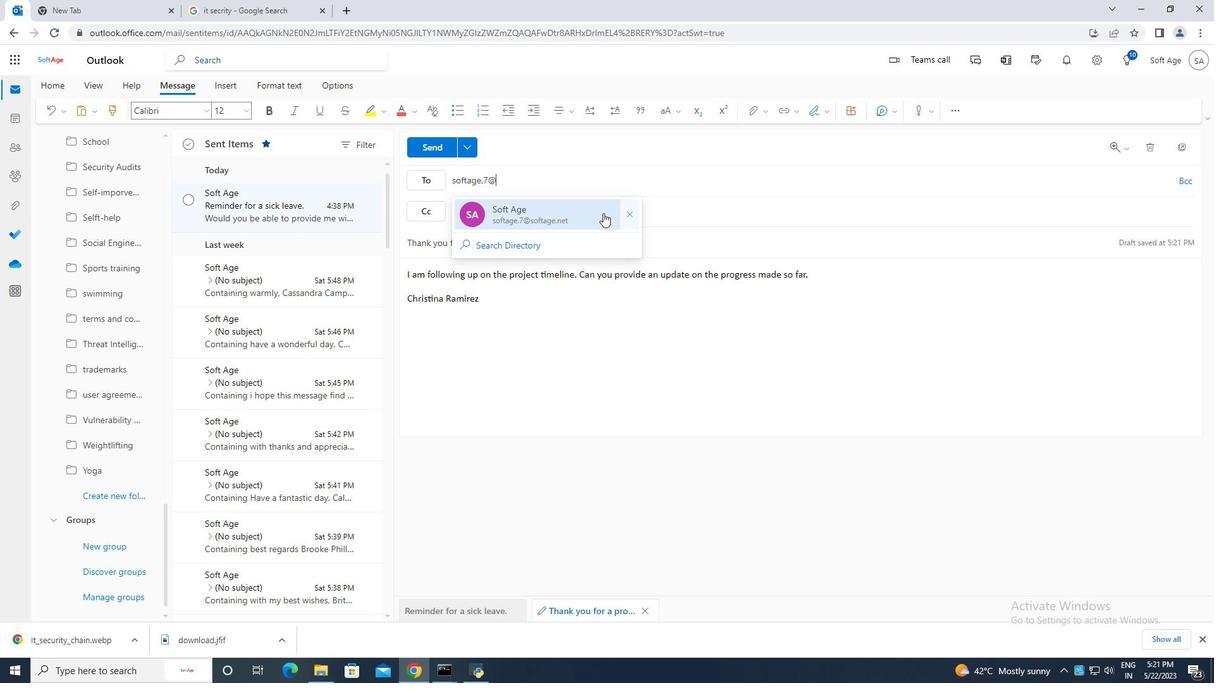 
Action: Mouse moved to (107, 498)
Screenshot: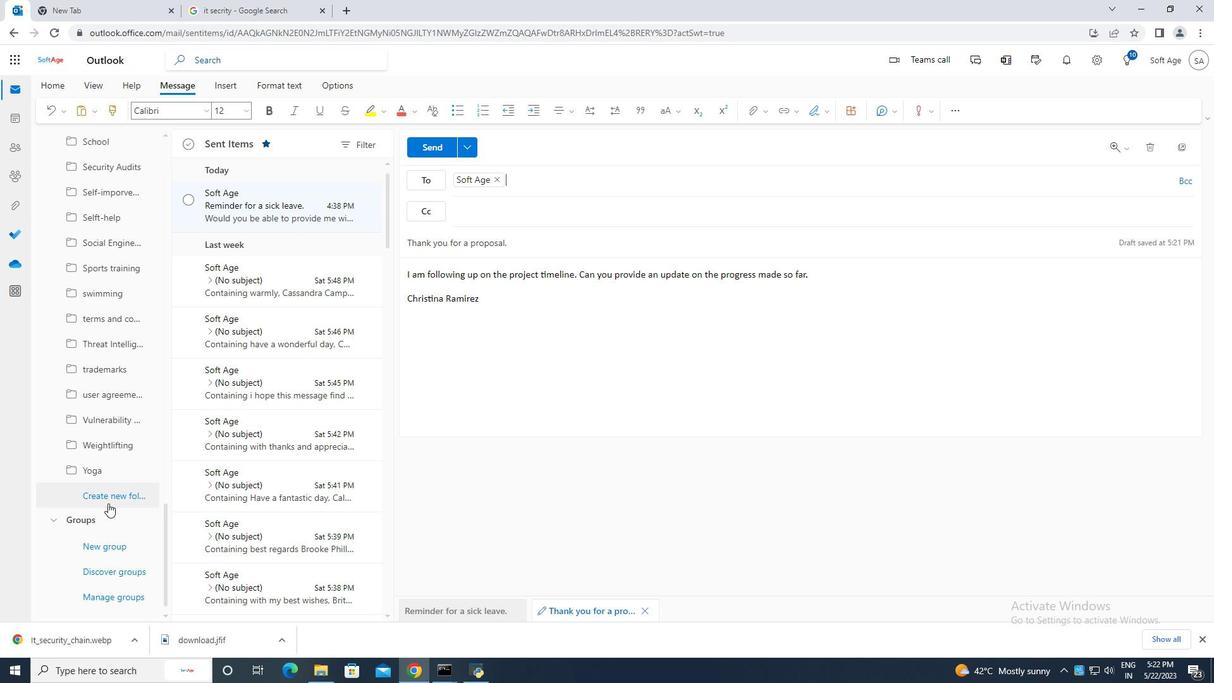 
Action: Mouse pressed left at (107, 498)
Screenshot: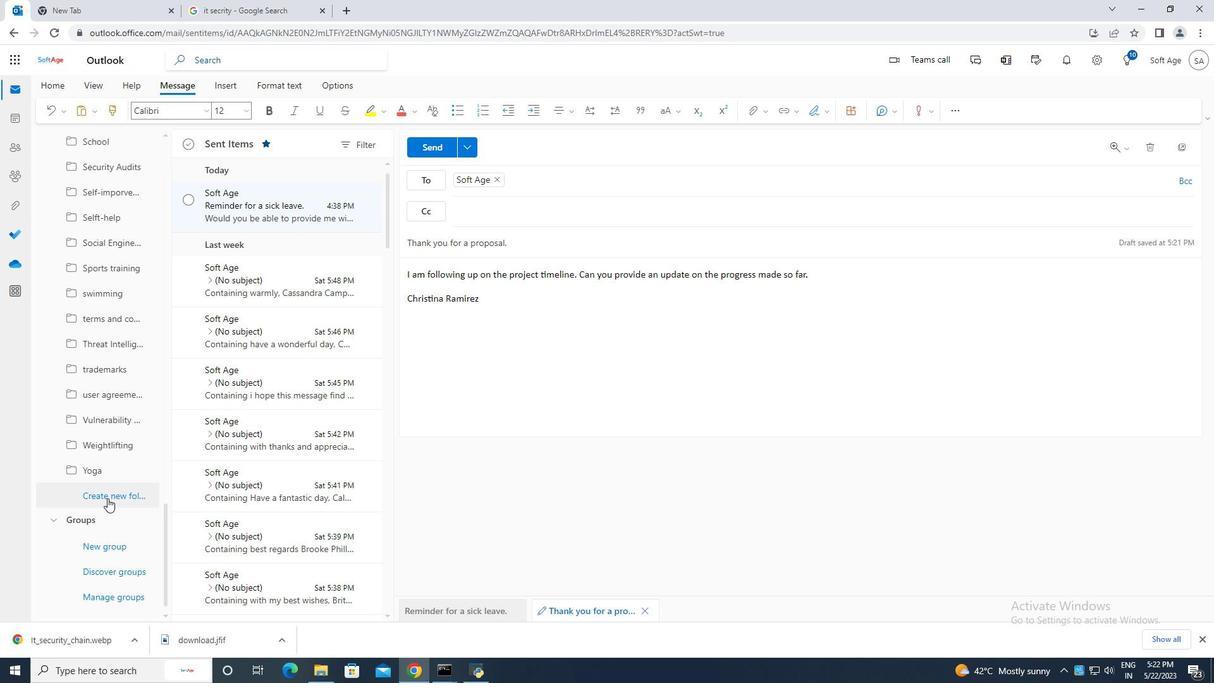
Action: Mouse moved to (93, 499)
Screenshot: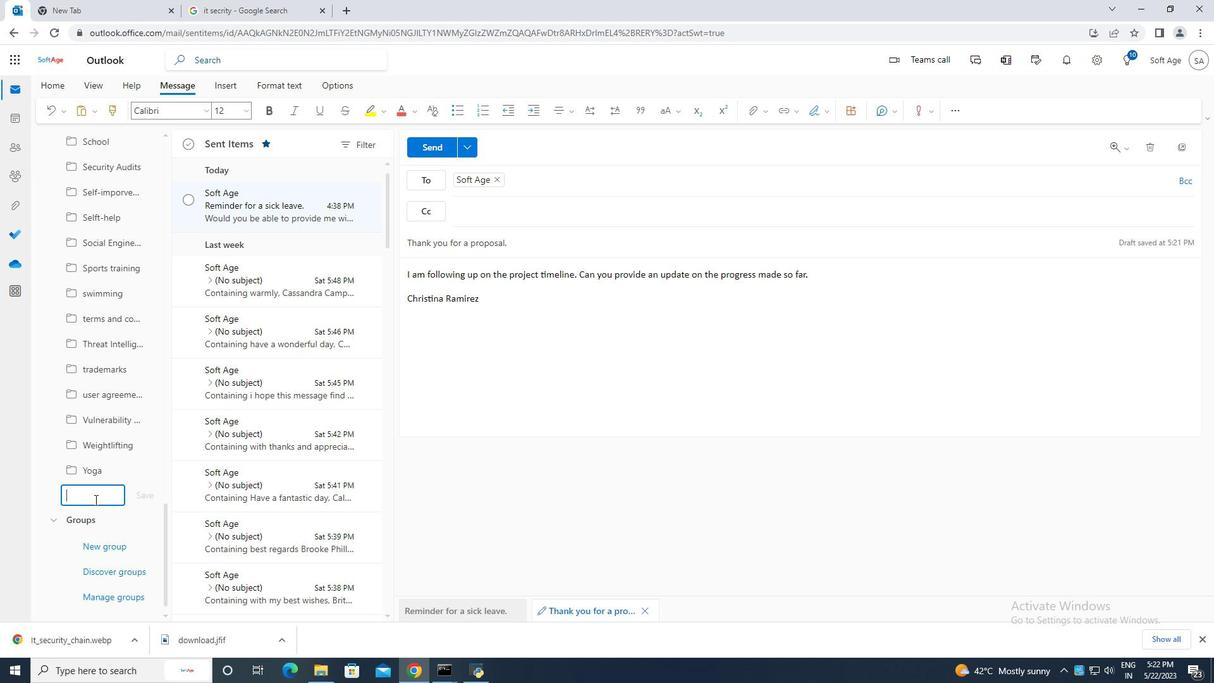 
Action: Key pressed <Key.caps_lock>F<Key.caps_lock>lyers
Screenshot: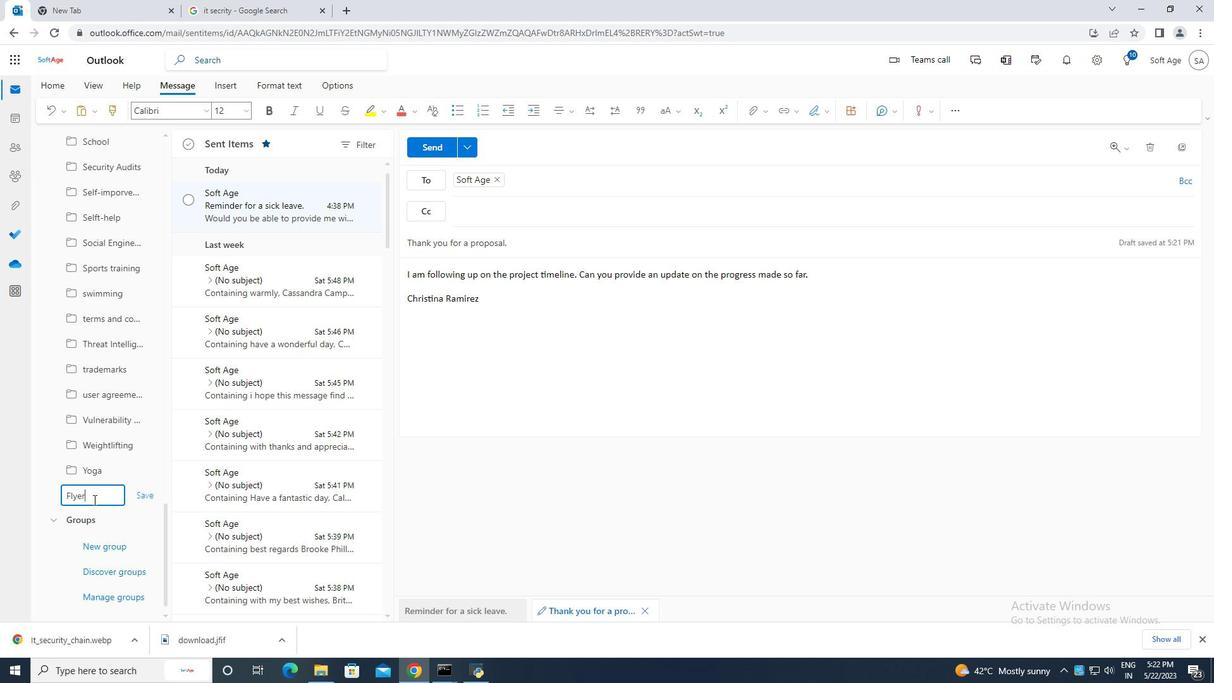 
Action: Mouse moved to (144, 495)
Screenshot: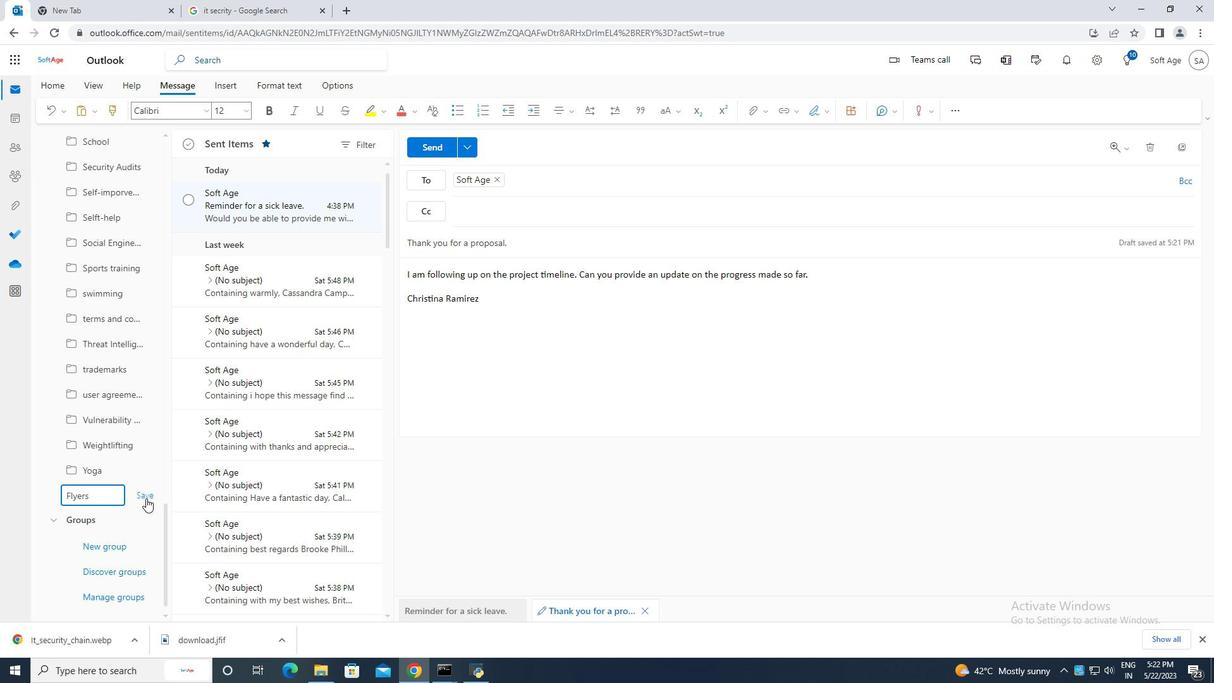 
Action: Mouse pressed left at (144, 495)
Screenshot: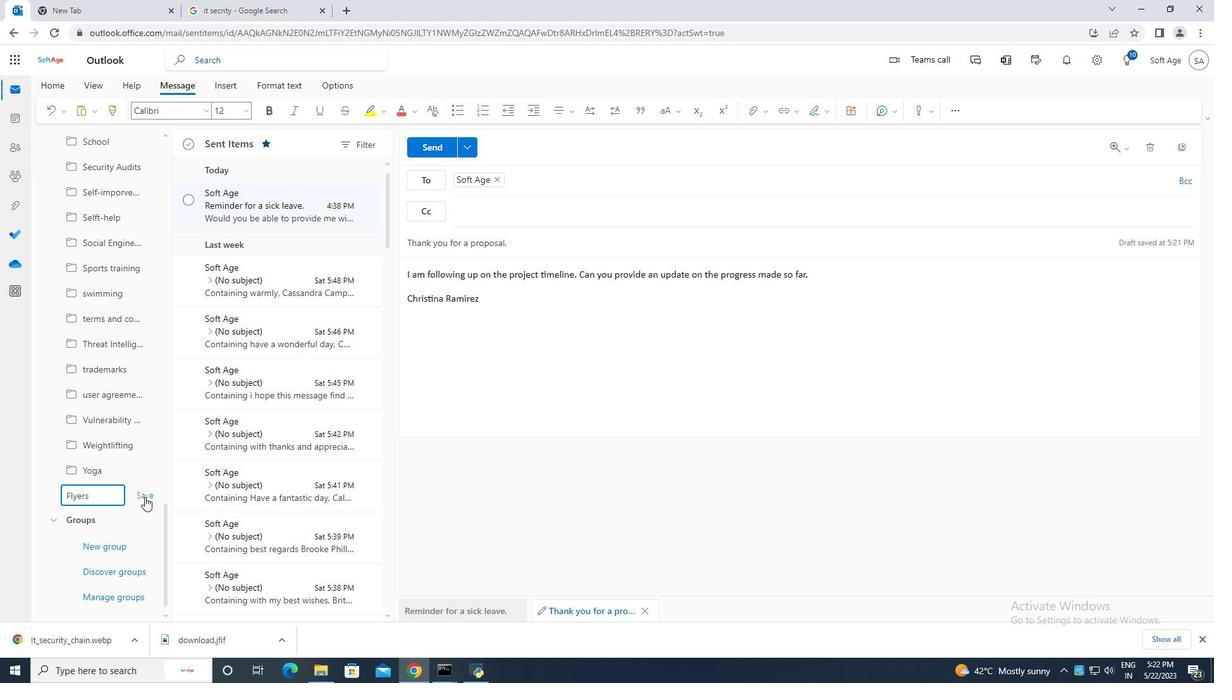 
Action: Mouse moved to (432, 151)
Screenshot: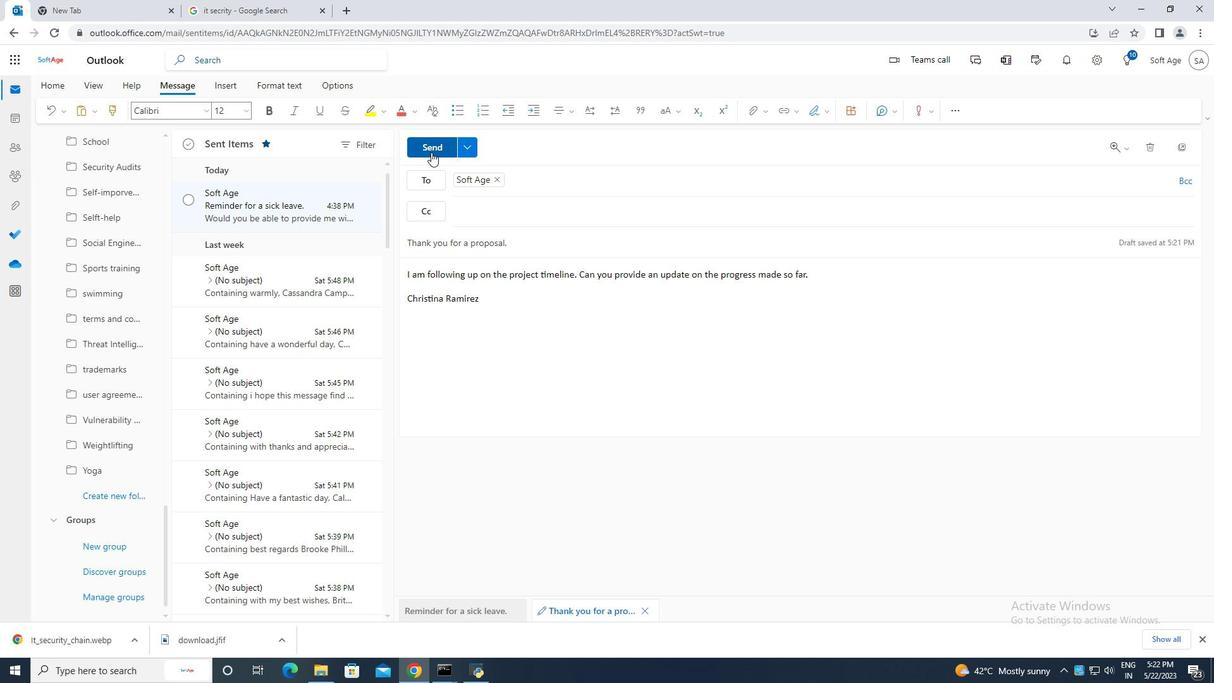 
Action: Mouse pressed left at (432, 151)
Screenshot: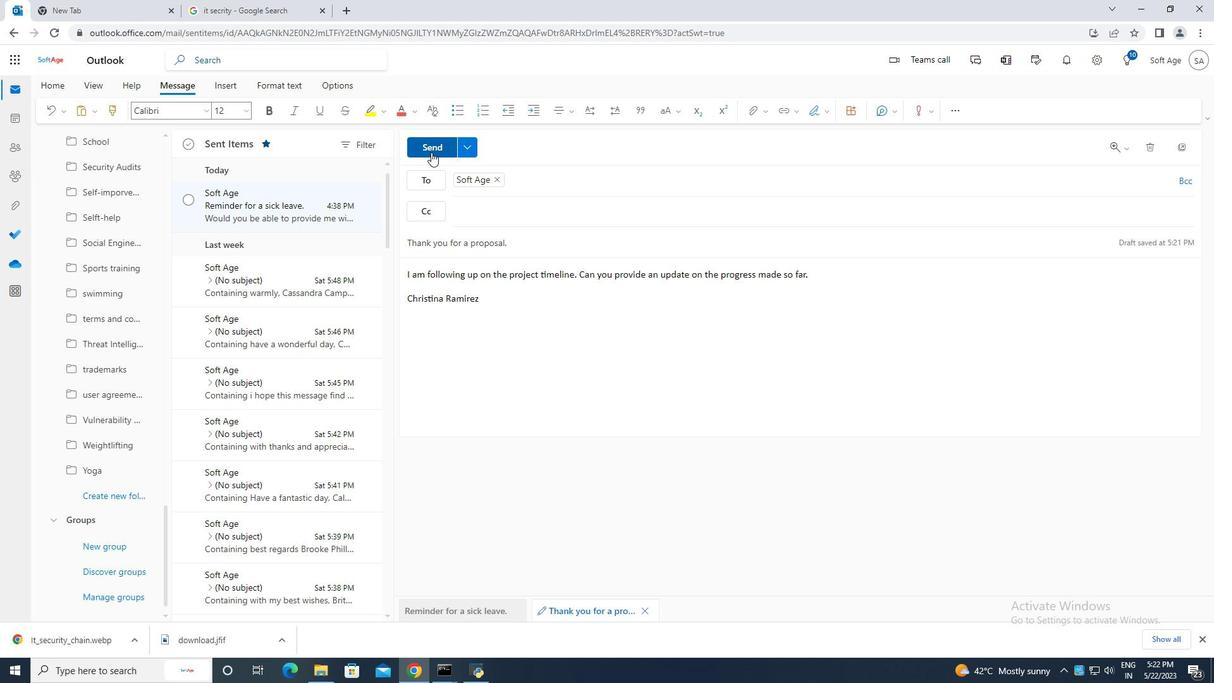 
Action: Mouse moved to (446, 109)
Screenshot: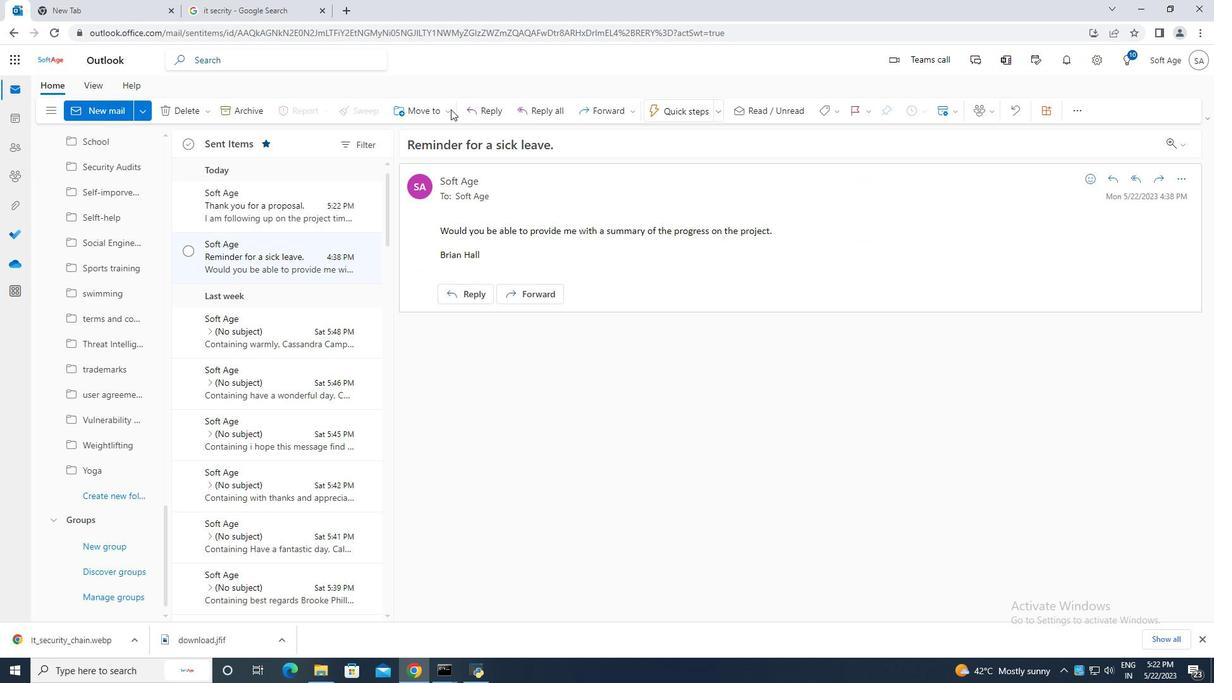 
Action: Mouse pressed left at (446, 109)
Screenshot: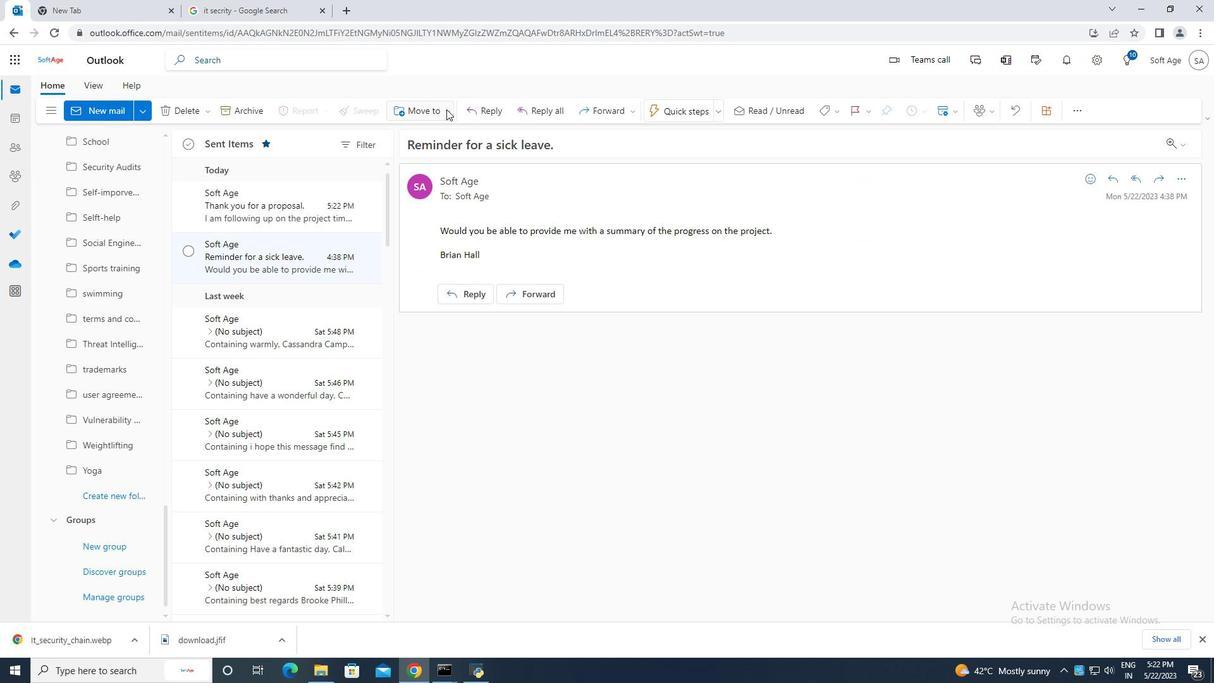 
Action: Mouse moved to (458, 128)
Screenshot: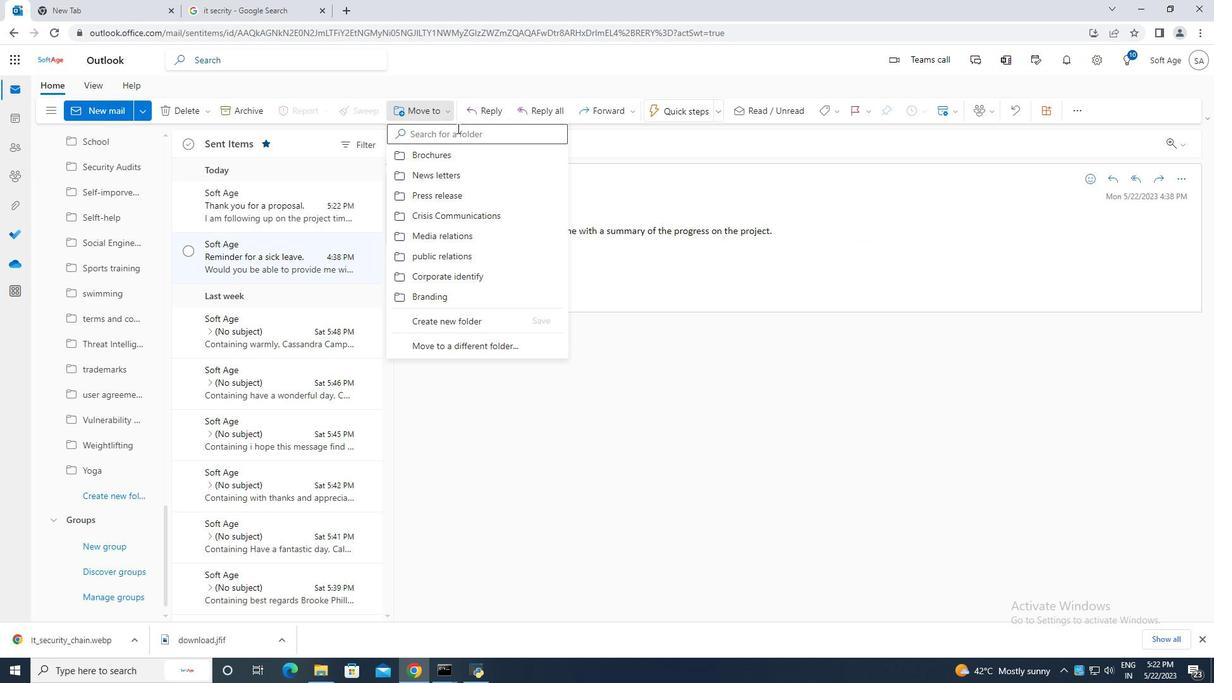 
Action: Mouse pressed left at (458, 128)
Screenshot: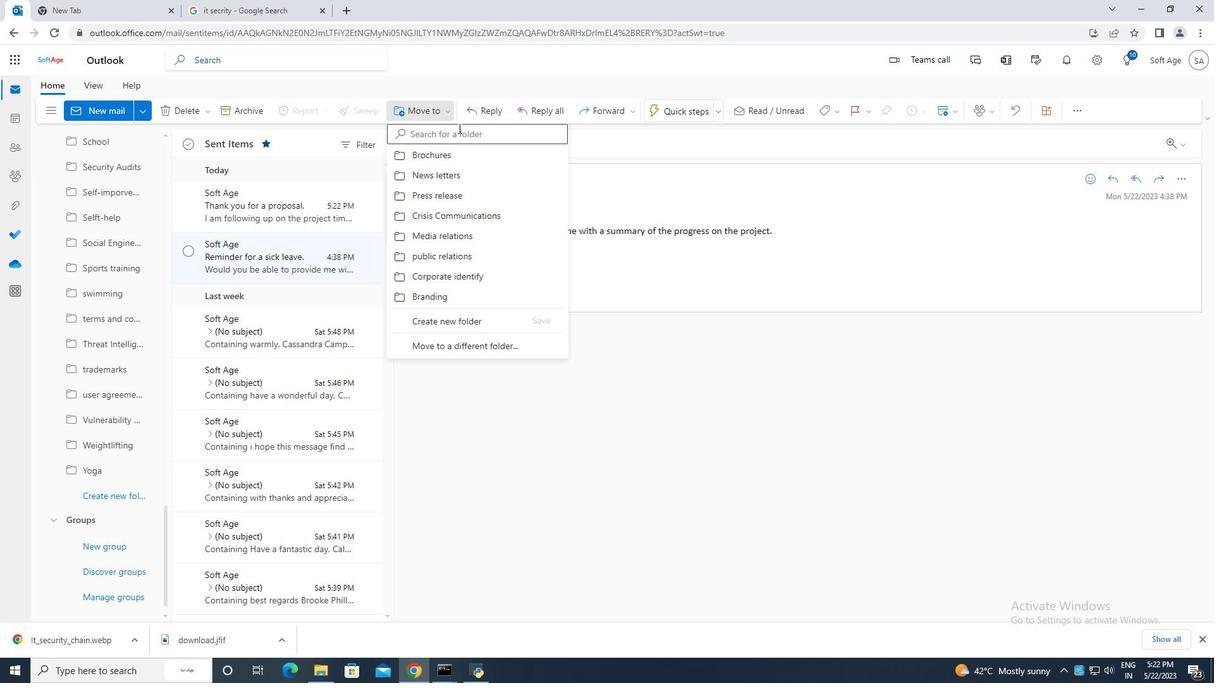 
Action: Mouse moved to (459, 129)
Screenshot: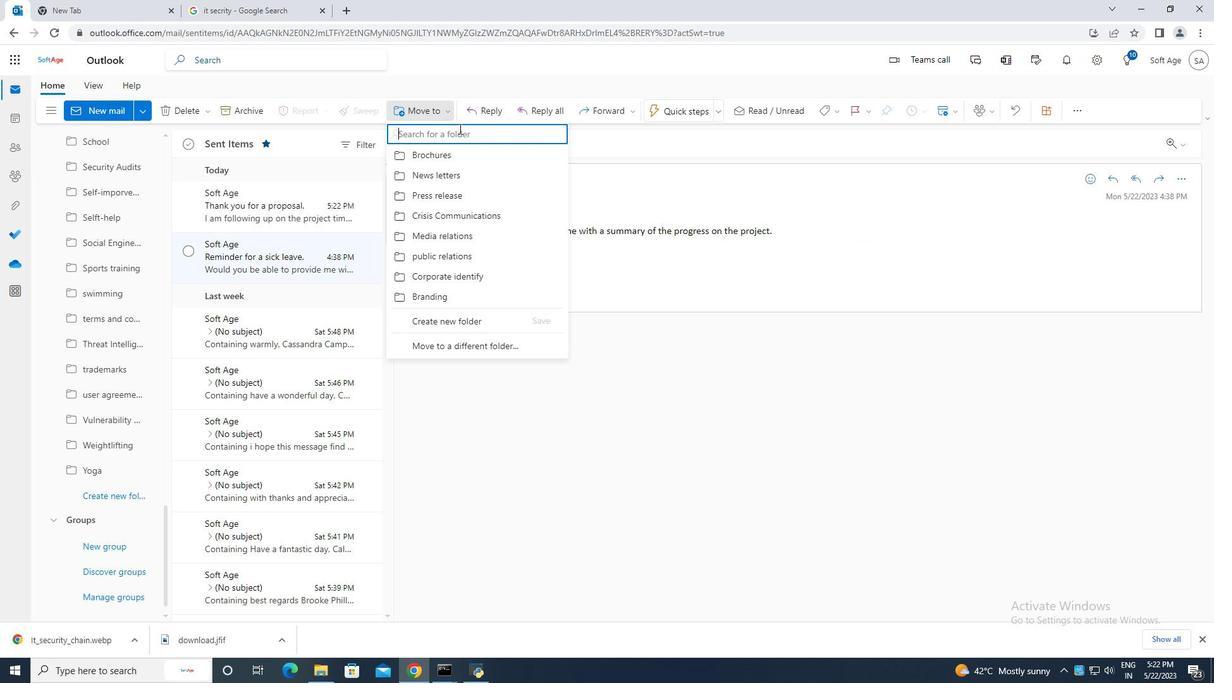 
Action: Key pressed <Key.caps_lock>F<Key.caps_lock>lyers
Screenshot: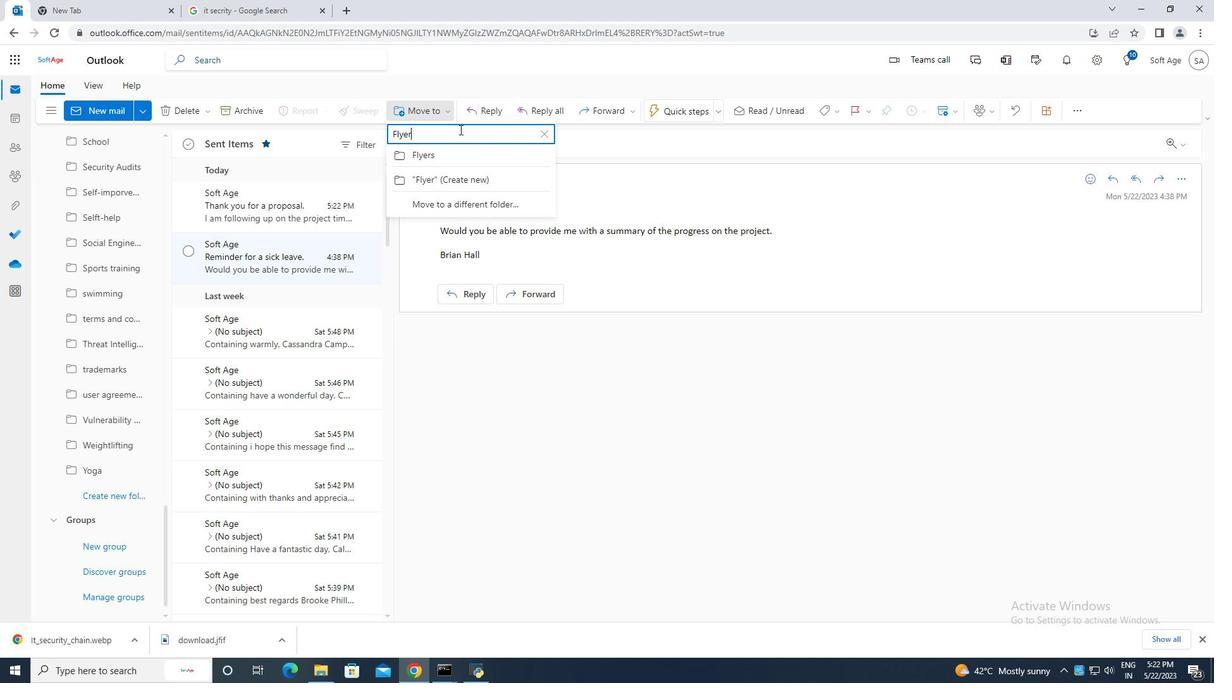 
Action: Mouse moved to (456, 160)
Screenshot: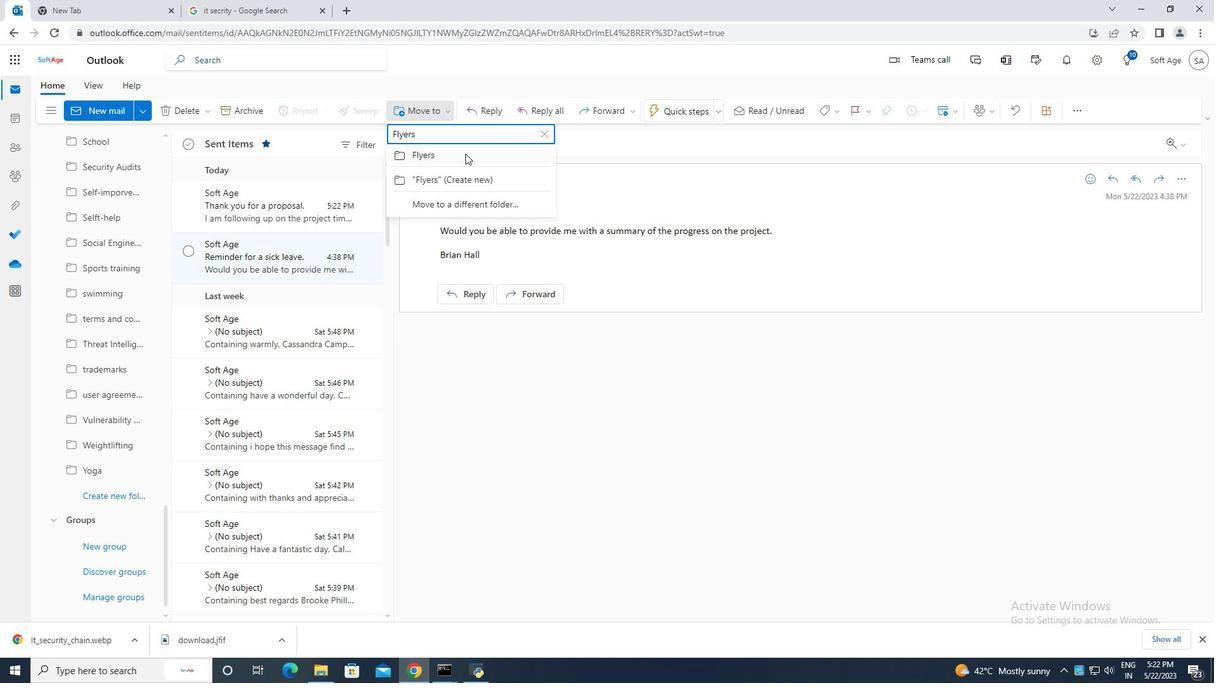 
Action: Mouse pressed left at (456, 160)
Screenshot: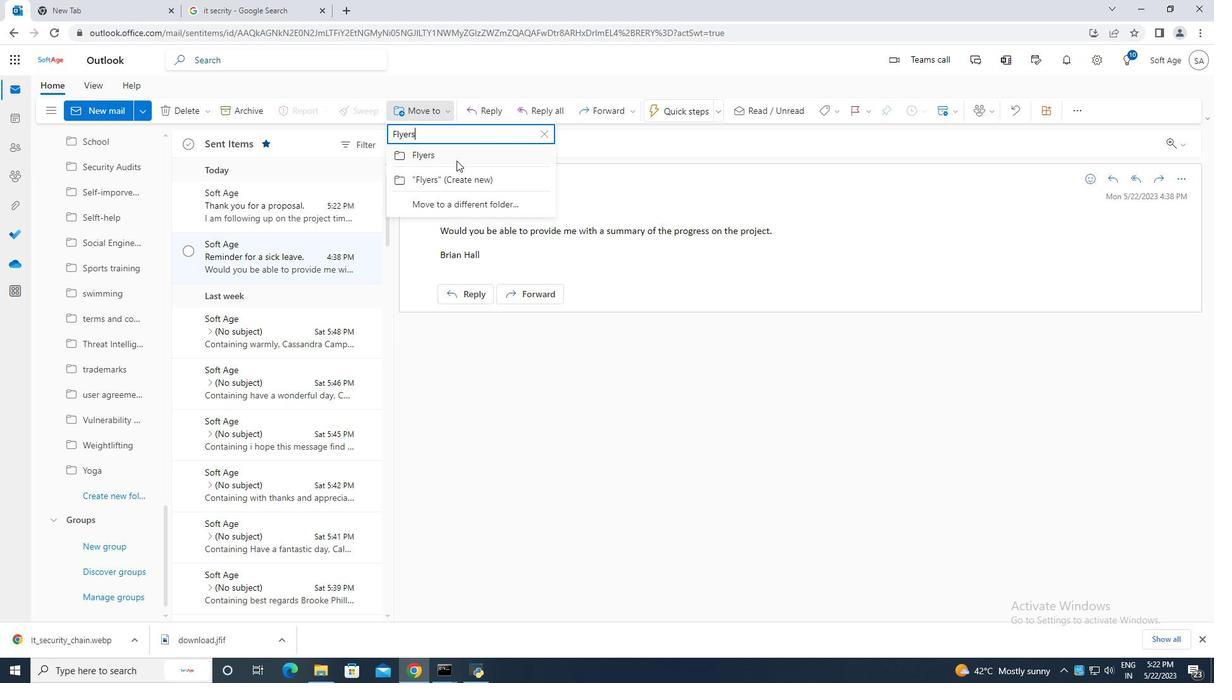 
Action: Mouse moved to (492, 196)
Screenshot: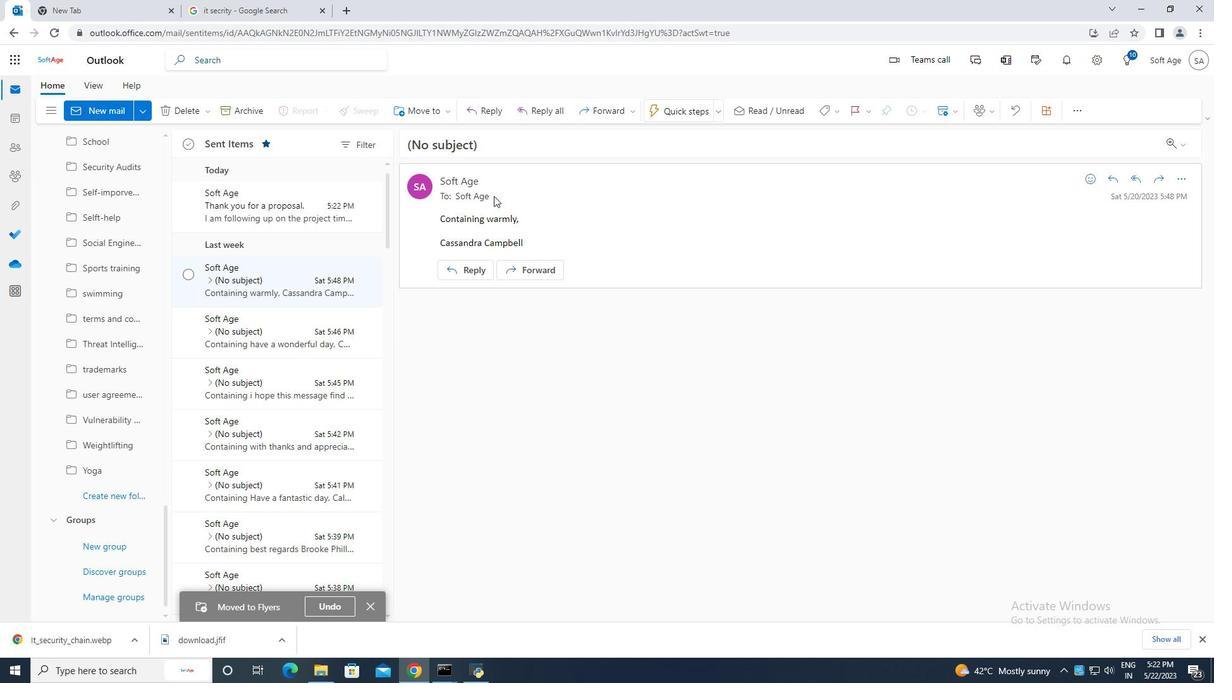 
